 Task: Search one way flight ticket for 3 adults, 3 children in business from Appleton: Appleton International Airport to Jackson: Jackson Hole Airport on 5-2-2023. Choice of flights is Singapure airlines. Number of bags: 1 checked bag. Price is upto 42000. Outbound departure time preference is 4:30.
Action: Mouse moved to (286, 255)
Screenshot: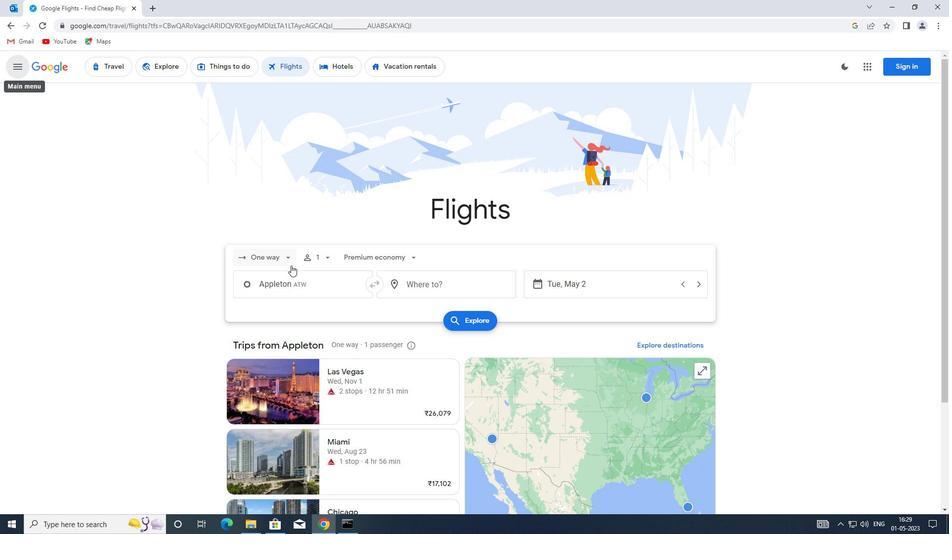 
Action: Mouse pressed left at (286, 255)
Screenshot: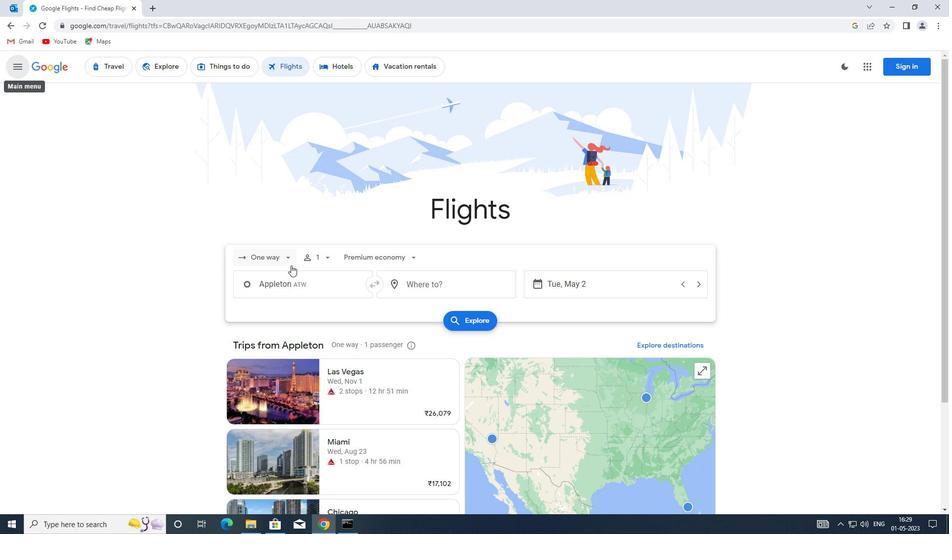
Action: Mouse moved to (285, 305)
Screenshot: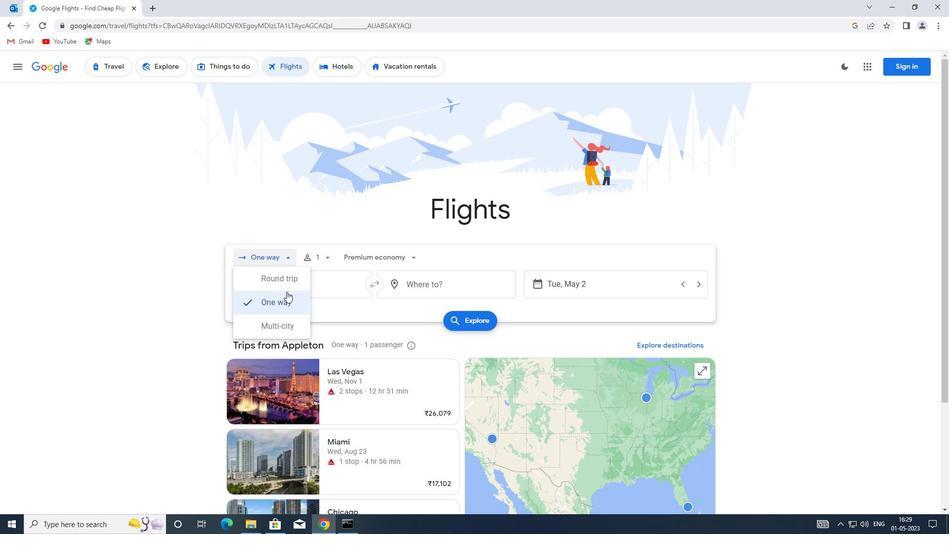 
Action: Mouse pressed left at (285, 305)
Screenshot: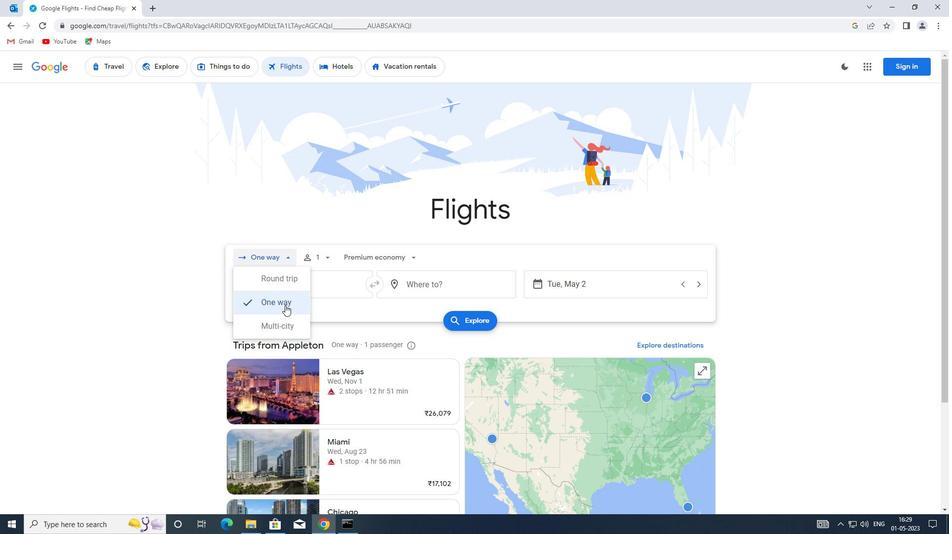 
Action: Mouse moved to (323, 257)
Screenshot: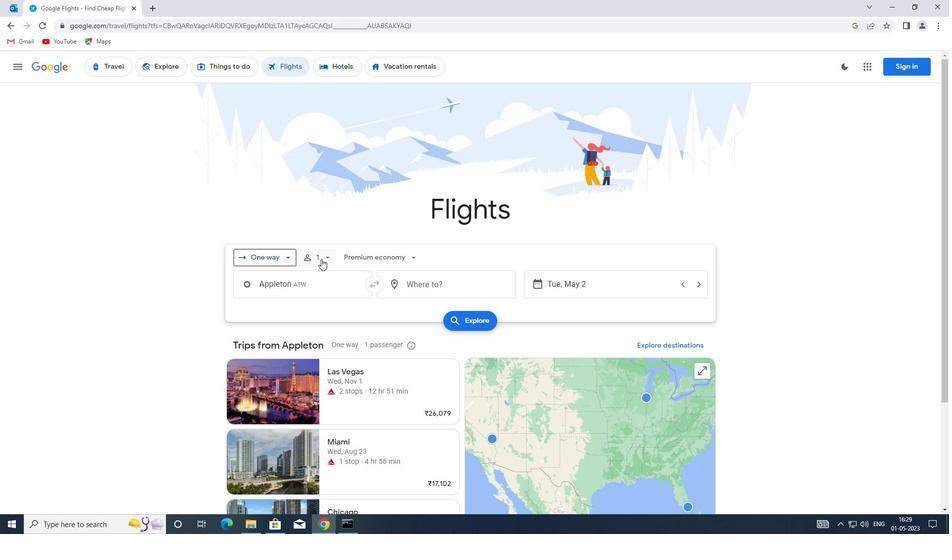 
Action: Mouse pressed left at (323, 257)
Screenshot: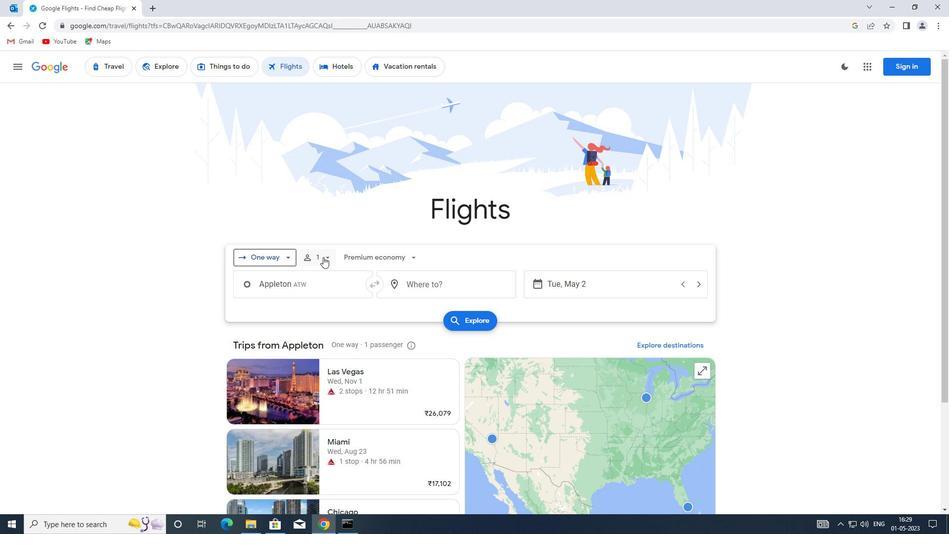 
Action: Mouse moved to (410, 283)
Screenshot: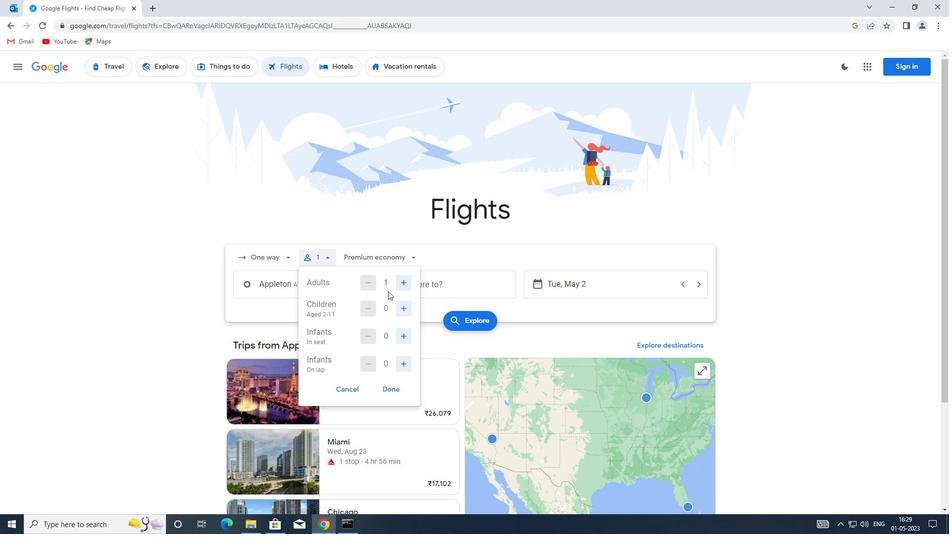 
Action: Mouse pressed left at (410, 283)
Screenshot: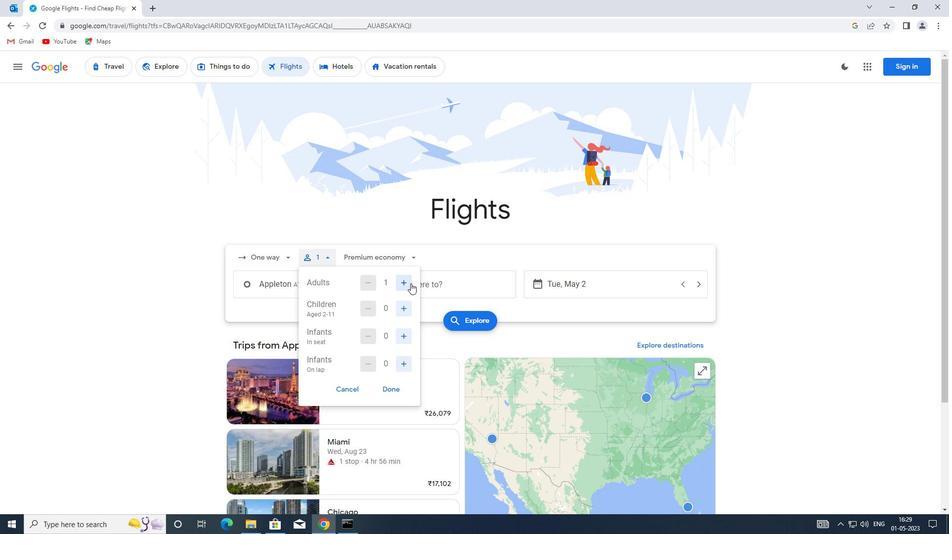 
Action: Mouse moved to (410, 283)
Screenshot: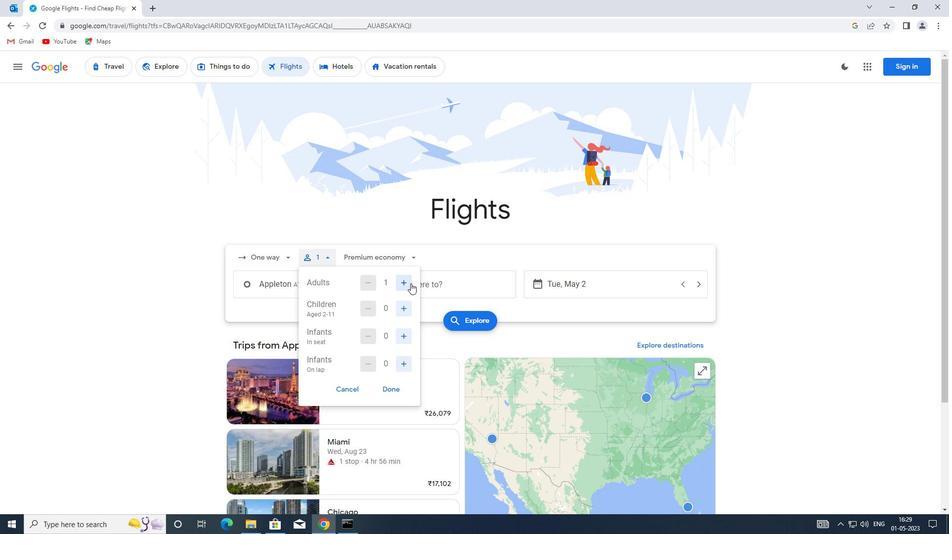 
Action: Mouse pressed left at (410, 283)
Screenshot: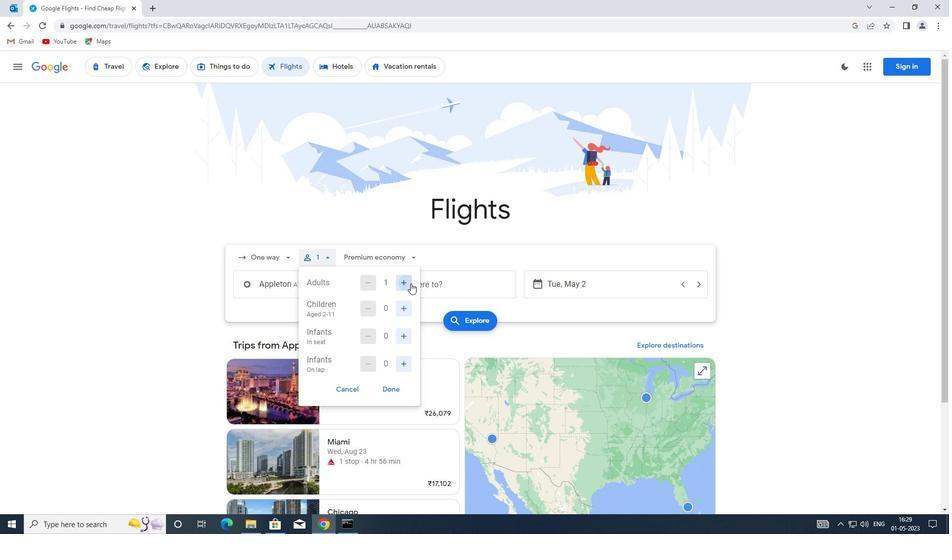 
Action: Mouse moved to (401, 310)
Screenshot: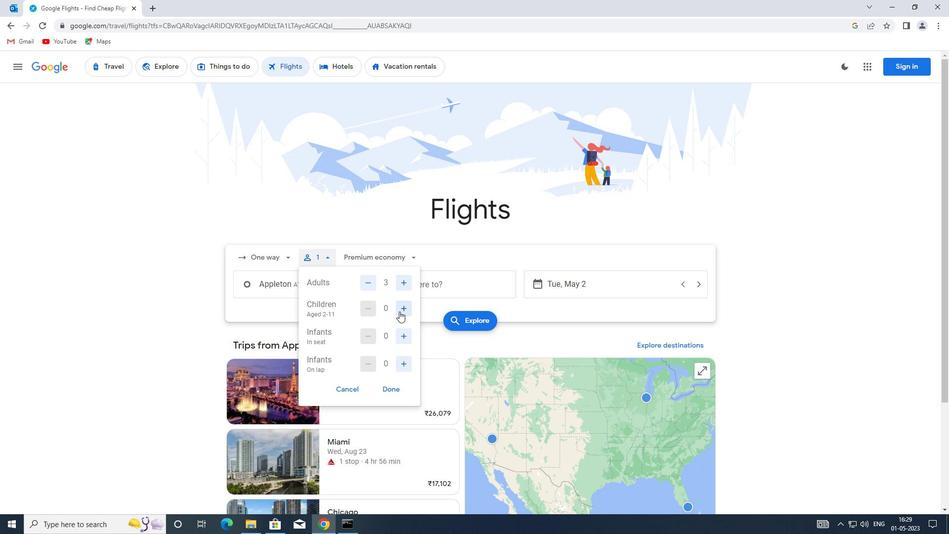 
Action: Mouse pressed left at (401, 310)
Screenshot: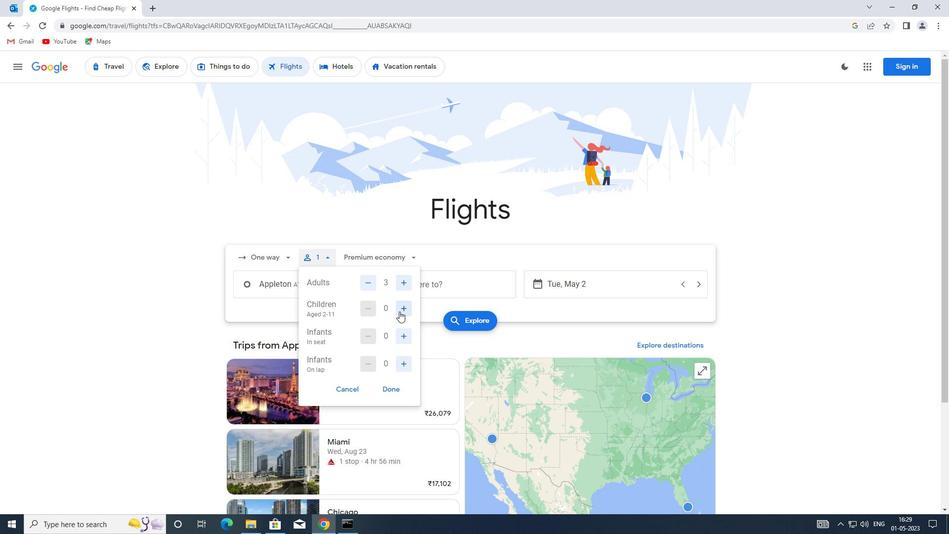 
Action: Mouse pressed left at (401, 310)
Screenshot: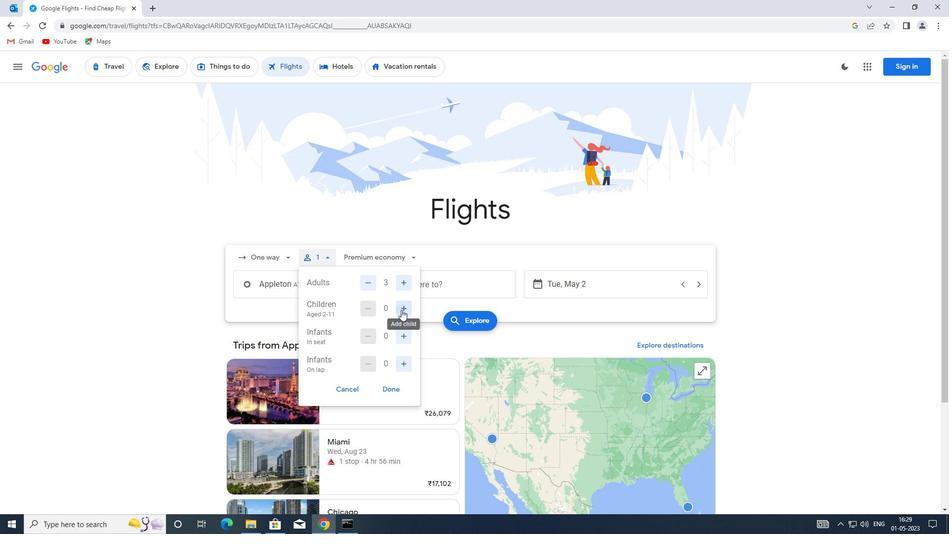 
Action: Mouse pressed left at (401, 310)
Screenshot: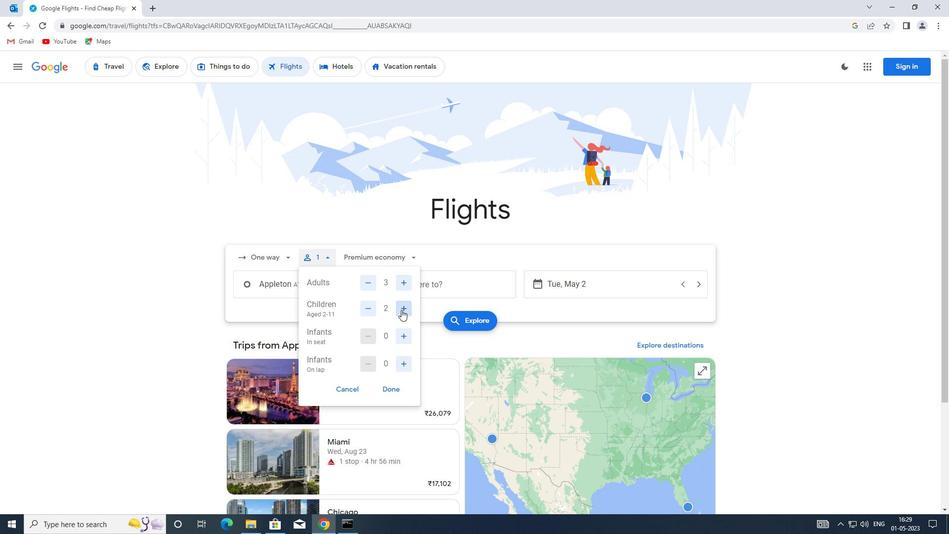 
Action: Mouse moved to (394, 386)
Screenshot: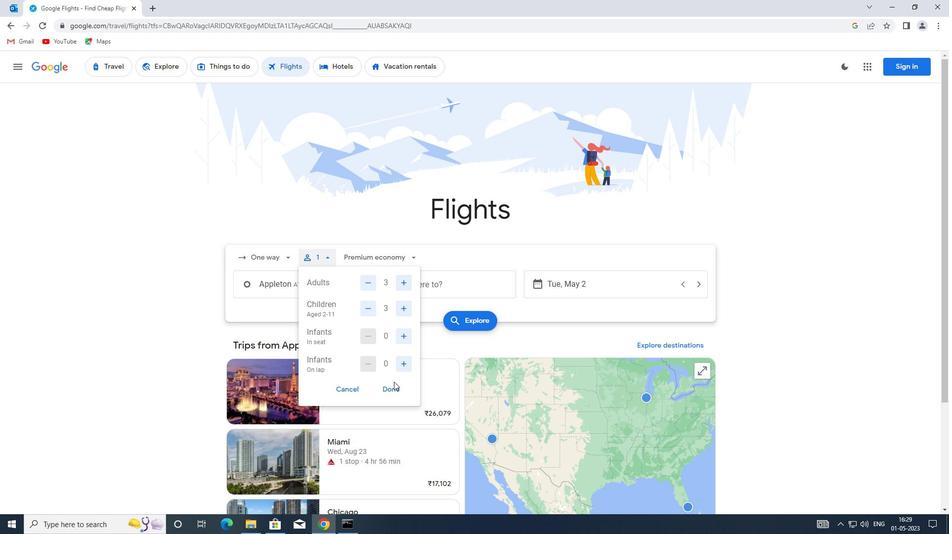 
Action: Mouse pressed left at (394, 386)
Screenshot: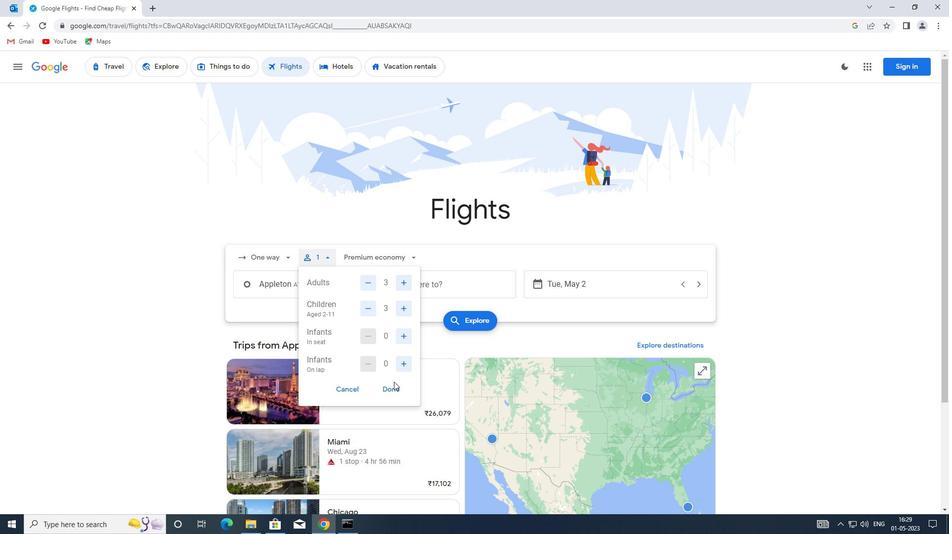 
Action: Mouse moved to (385, 258)
Screenshot: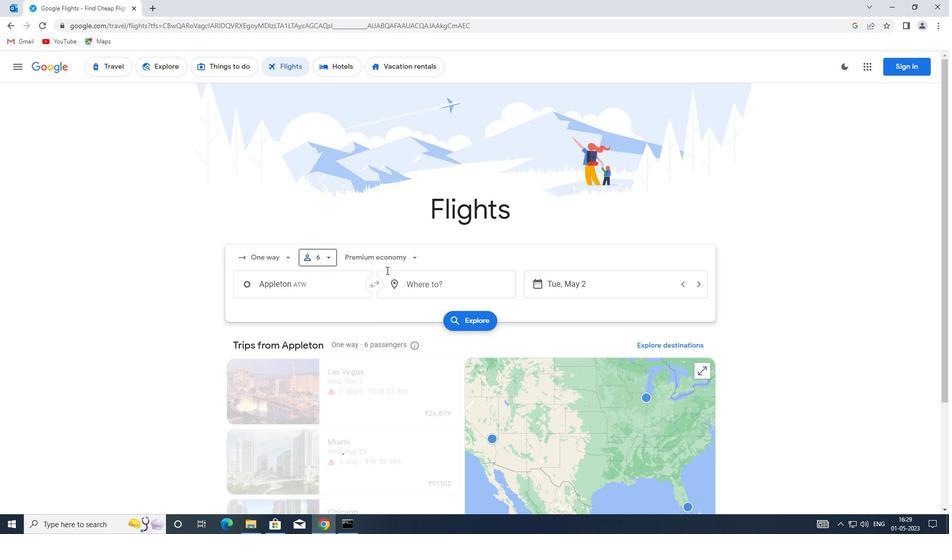 
Action: Mouse pressed left at (385, 258)
Screenshot: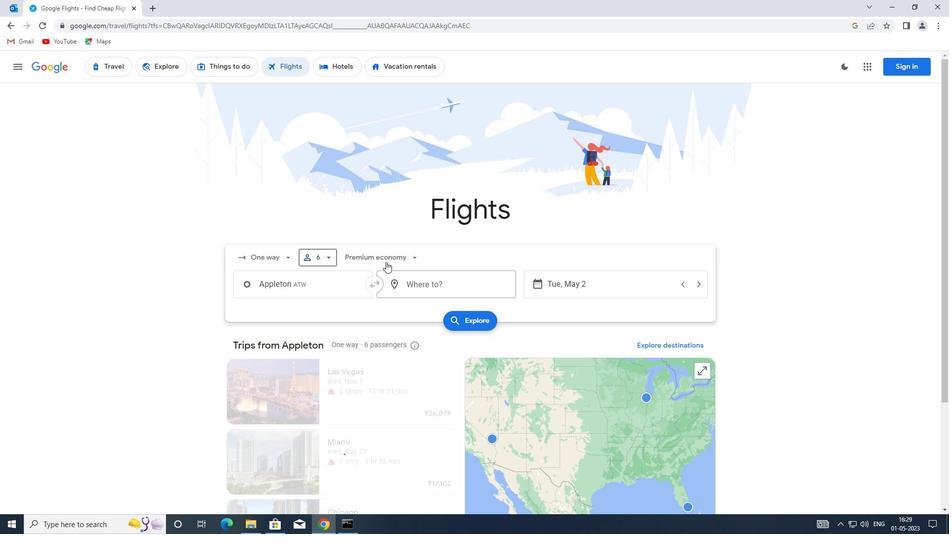 
Action: Mouse moved to (381, 324)
Screenshot: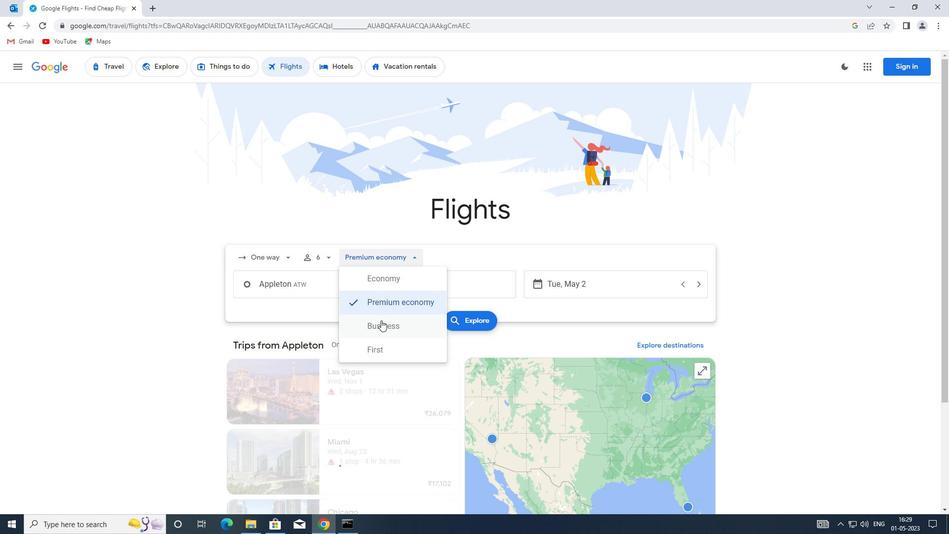 
Action: Mouse pressed left at (381, 324)
Screenshot: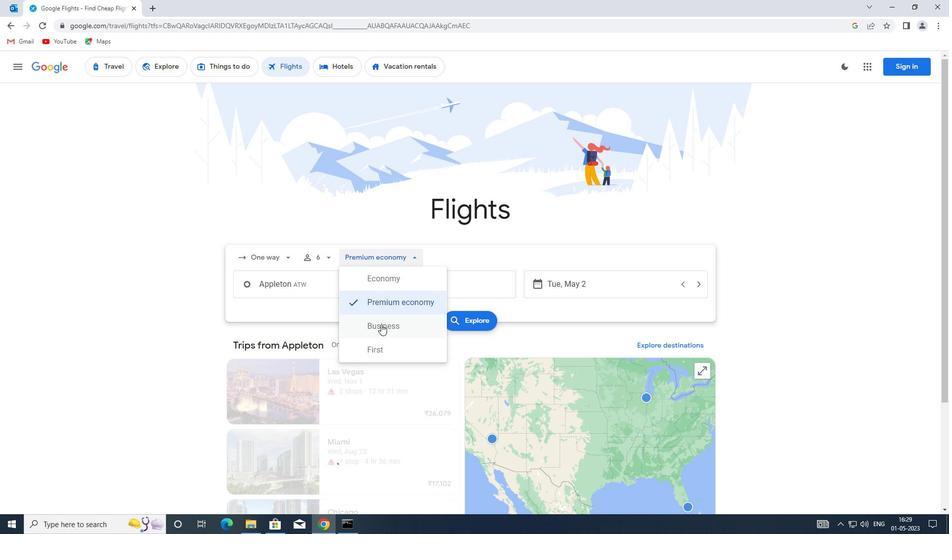 
Action: Mouse moved to (328, 286)
Screenshot: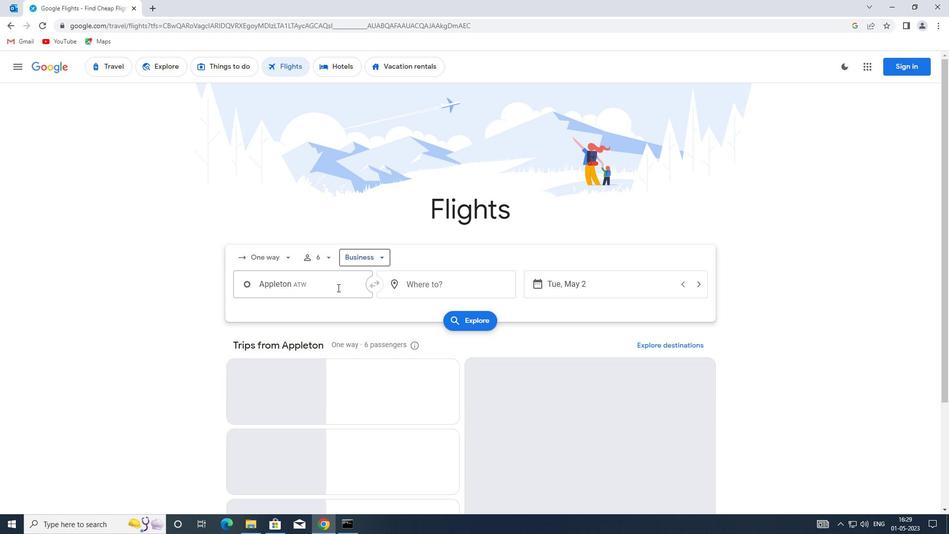 
Action: Mouse pressed left at (328, 286)
Screenshot: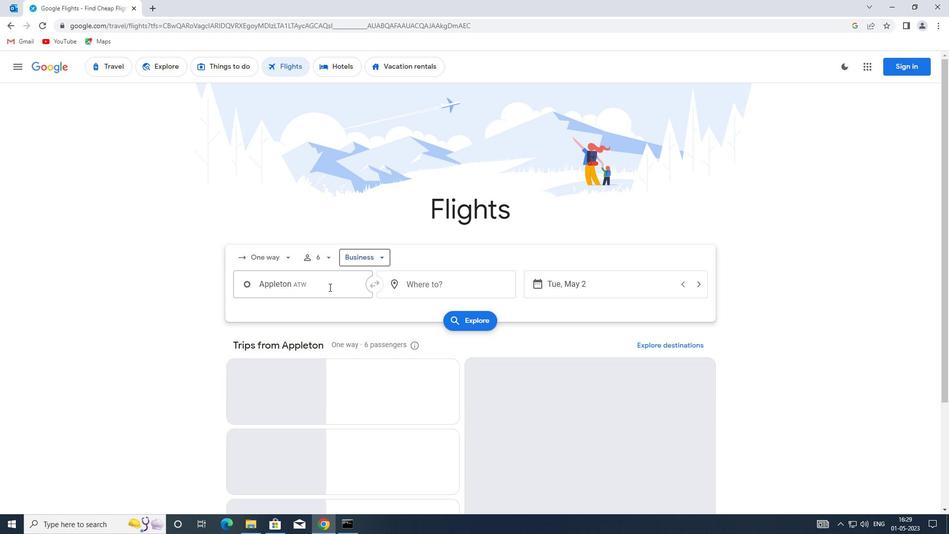 
Action: Mouse moved to (327, 287)
Screenshot: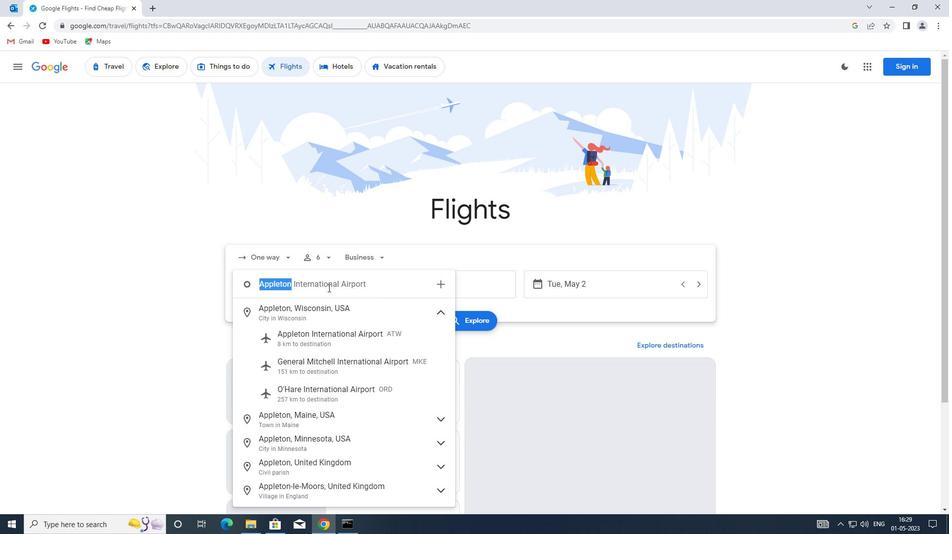 
Action: Key pressed <Key.enter>
Screenshot: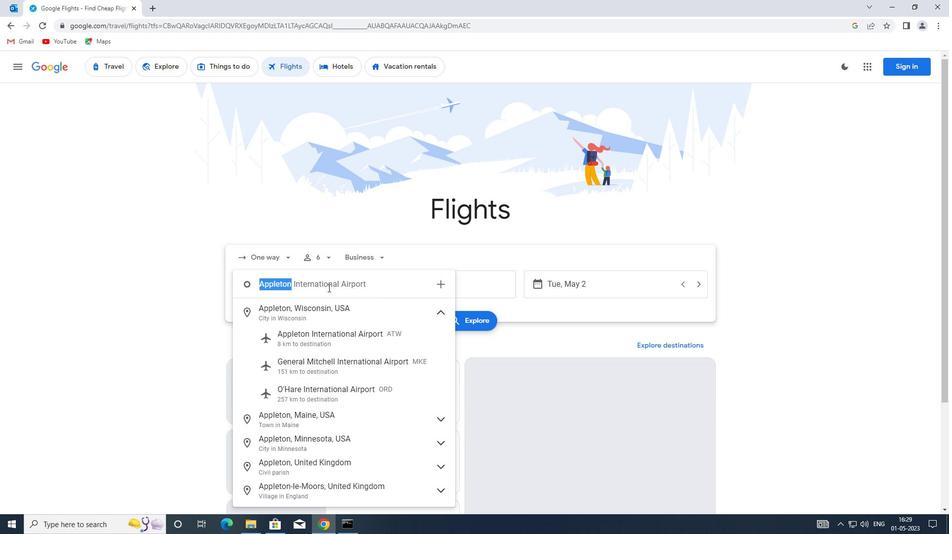 
Action: Mouse moved to (412, 284)
Screenshot: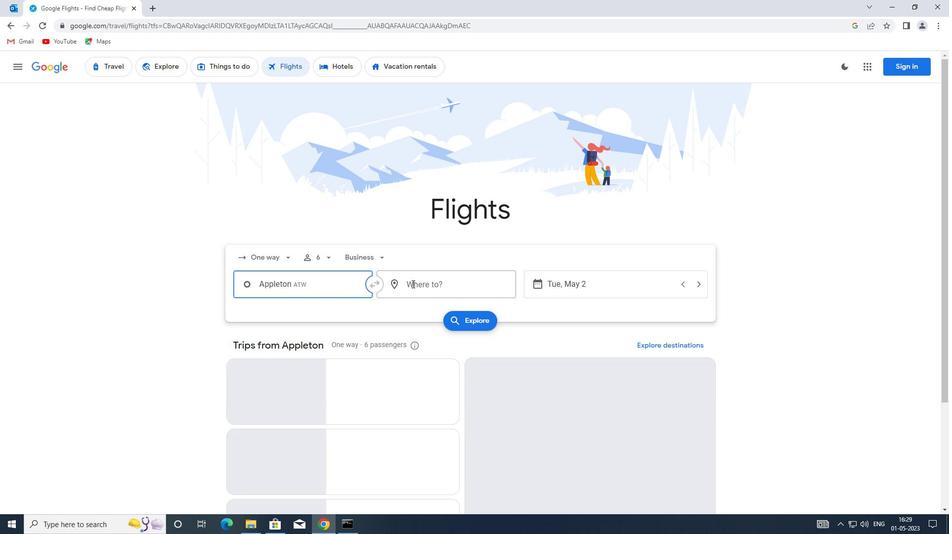 
Action: Mouse pressed left at (412, 284)
Screenshot: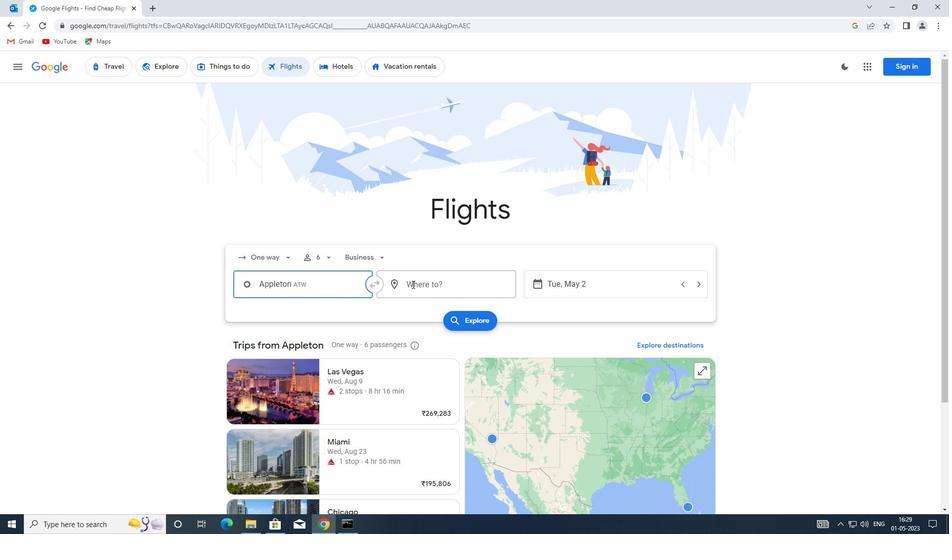 
Action: Key pressed jac<Key.enter>
Screenshot: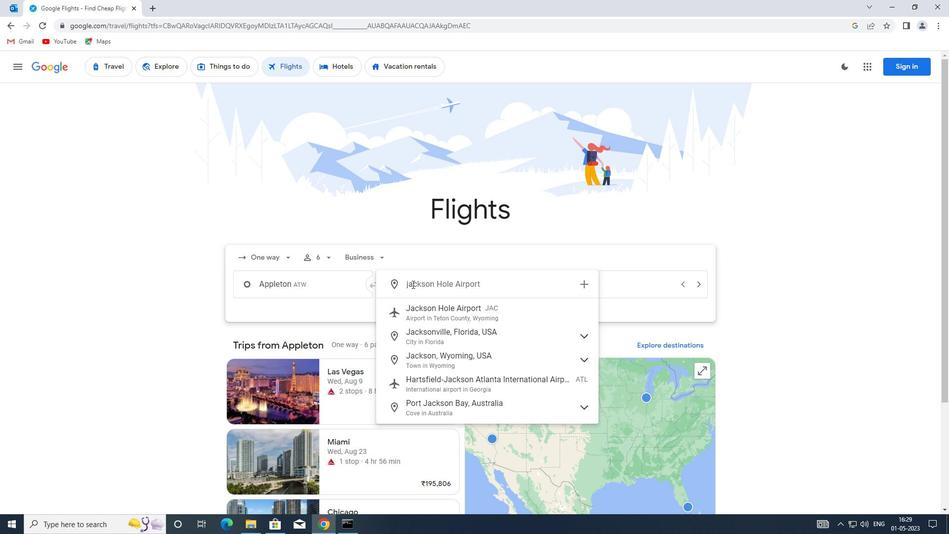 
Action: Mouse moved to (546, 283)
Screenshot: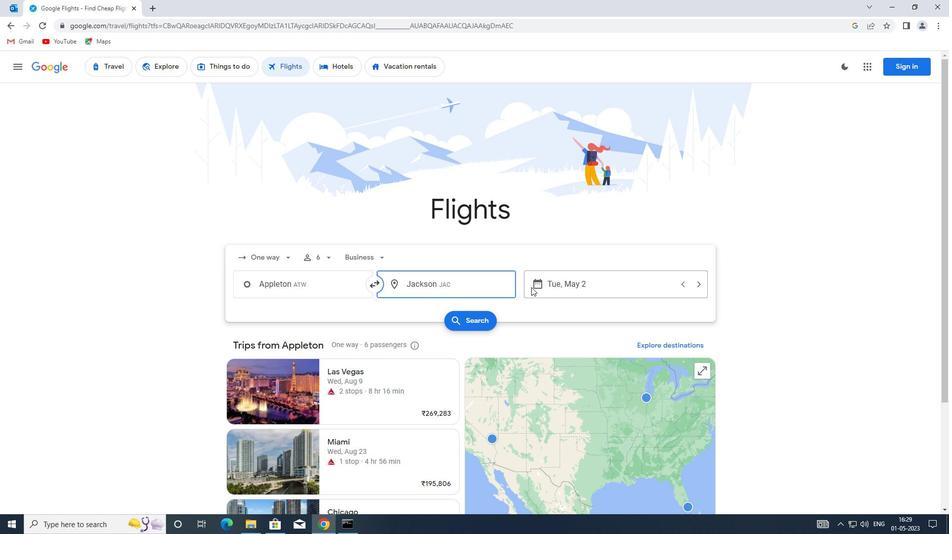 
Action: Mouse pressed left at (546, 283)
Screenshot: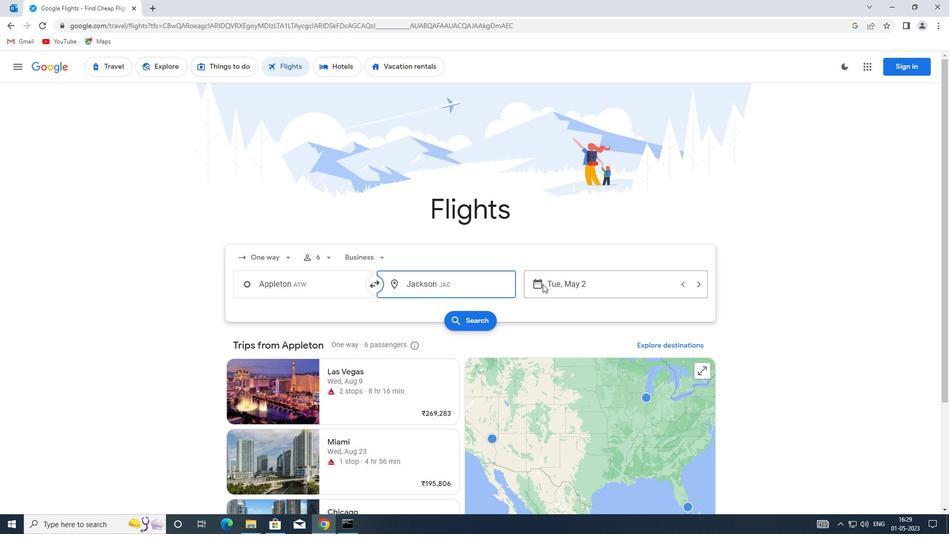 
Action: Mouse moved to (408, 338)
Screenshot: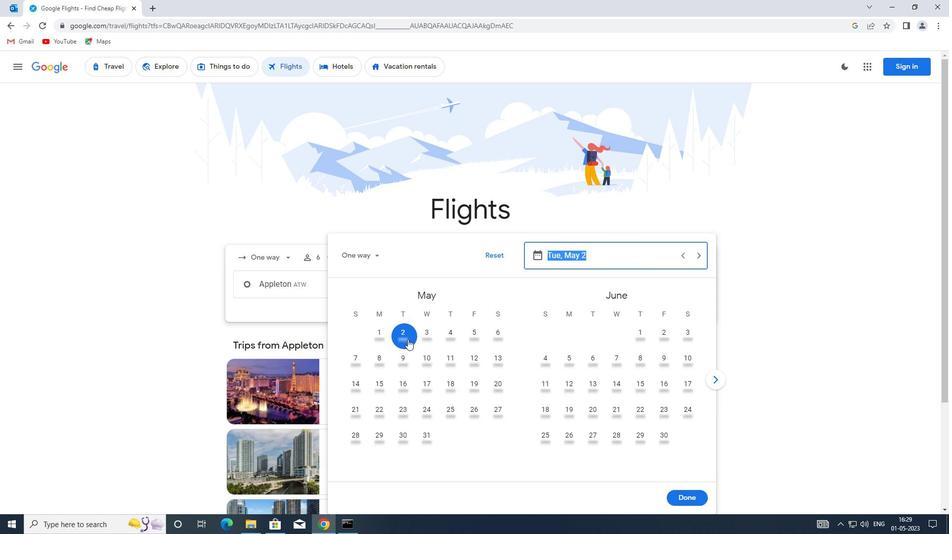 
Action: Mouse pressed left at (408, 338)
Screenshot: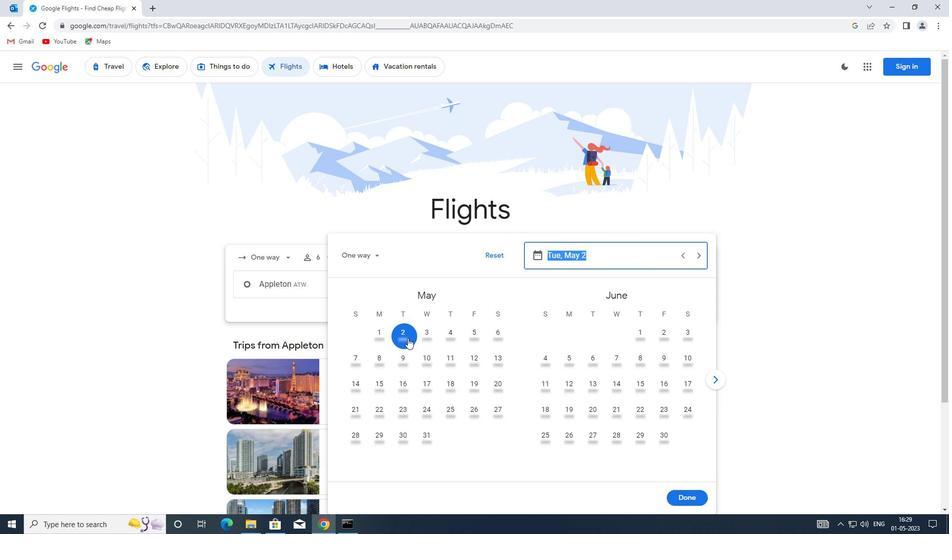 
Action: Mouse moved to (676, 492)
Screenshot: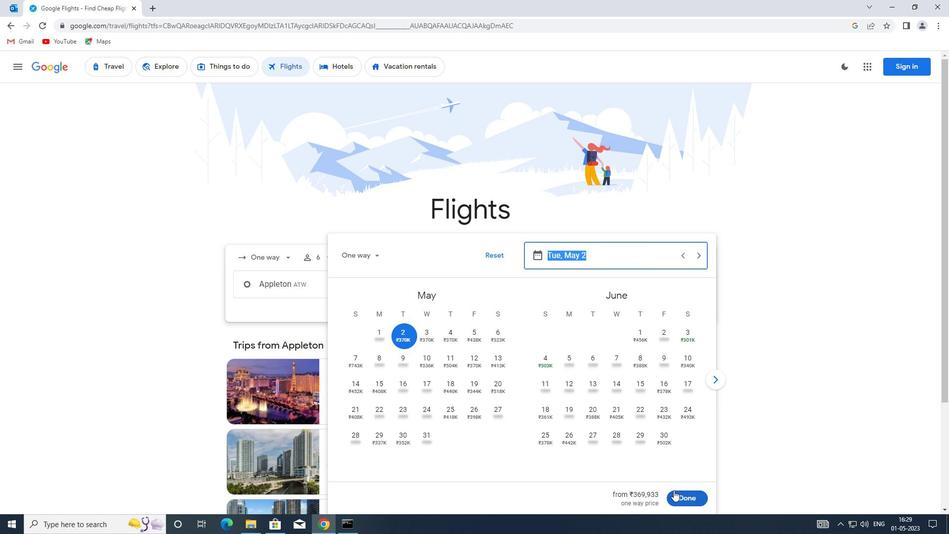 
Action: Mouse pressed left at (676, 492)
Screenshot: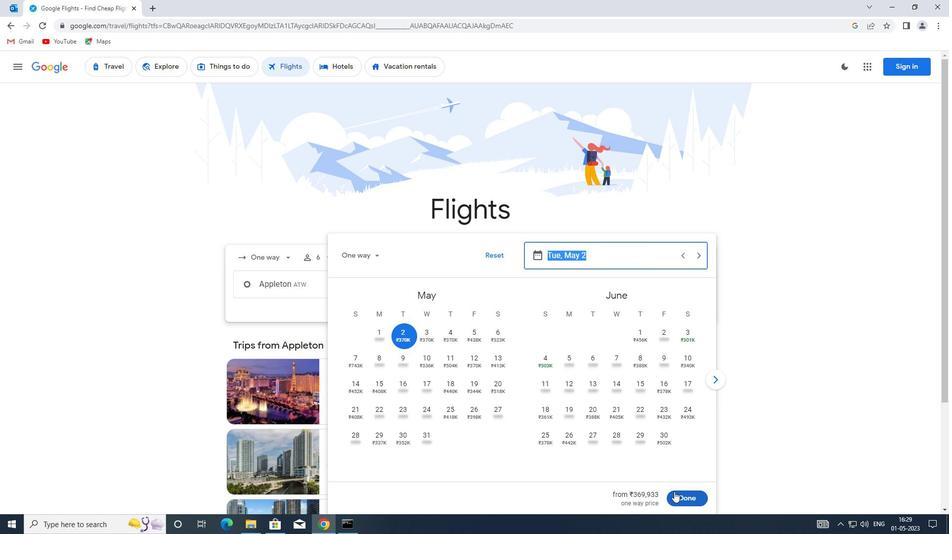
Action: Mouse moved to (465, 324)
Screenshot: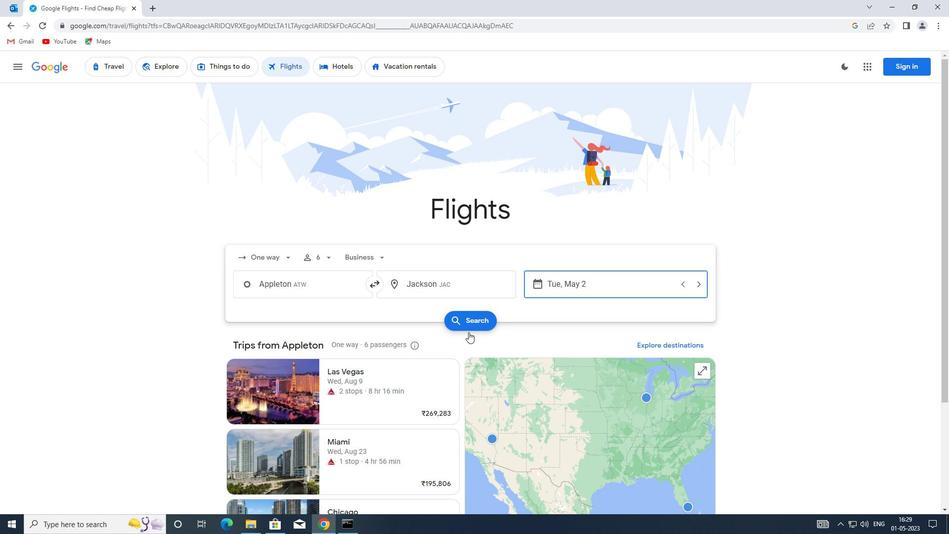 
Action: Mouse pressed left at (465, 324)
Screenshot: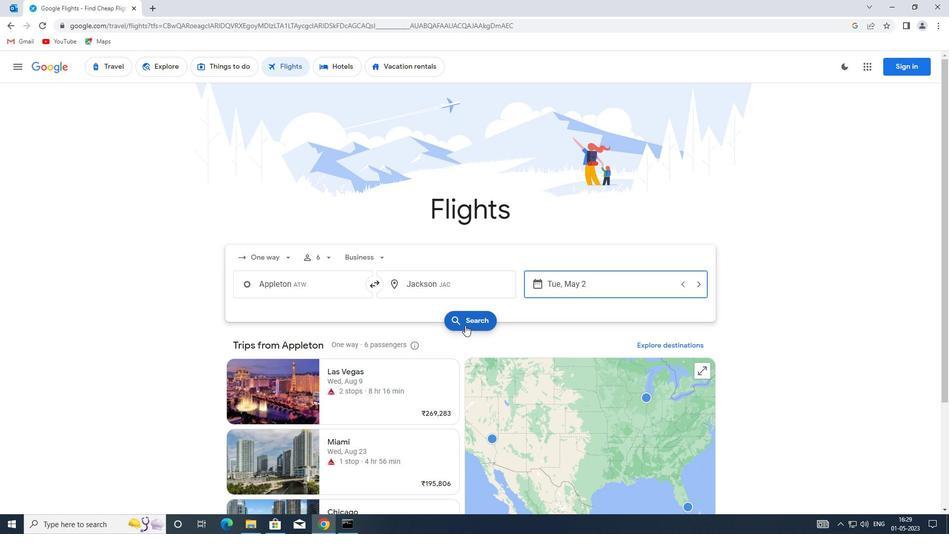 
Action: Mouse moved to (253, 158)
Screenshot: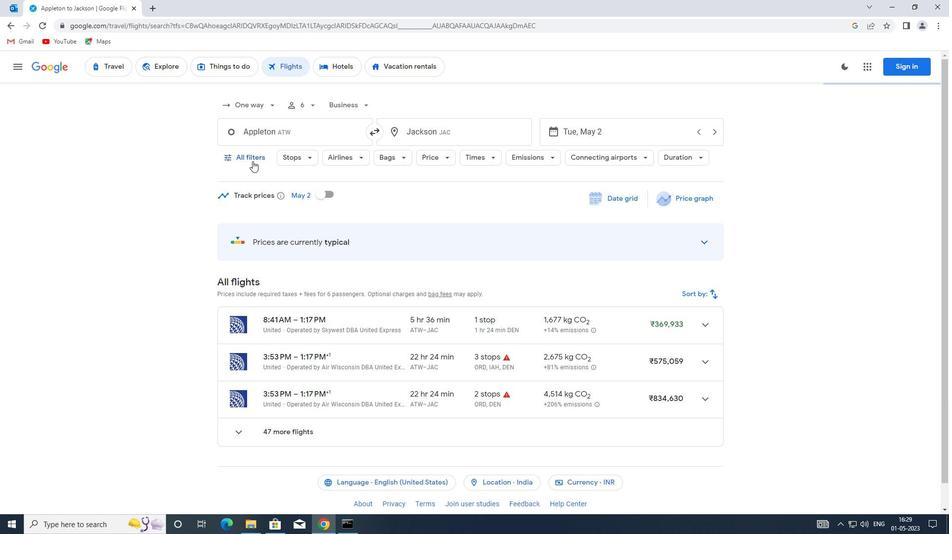 
Action: Mouse pressed left at (253, 158)
Screenshot: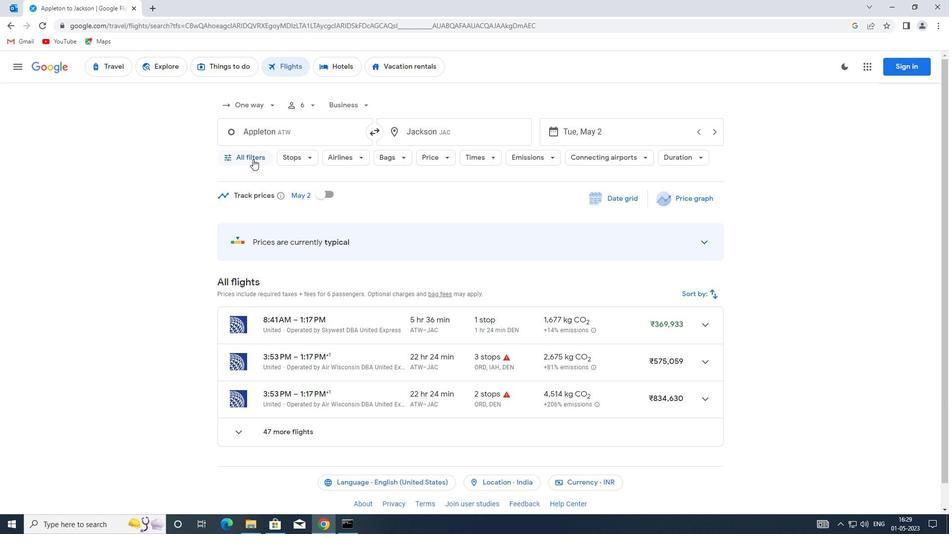 
Action: Mouse moved to (332, 295)
Screenshot: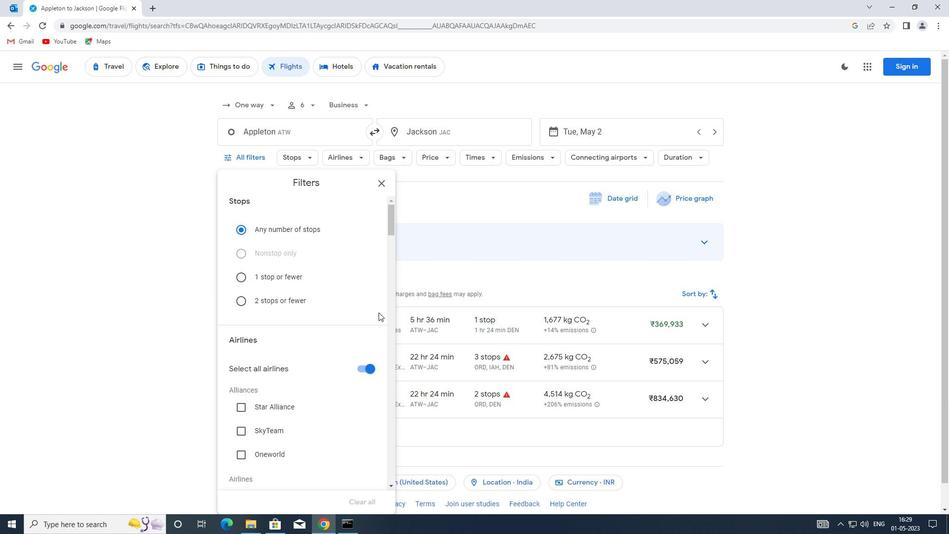 
Action: Mouse scrolled (332, 295) with delta (0, 0)
Screenshot: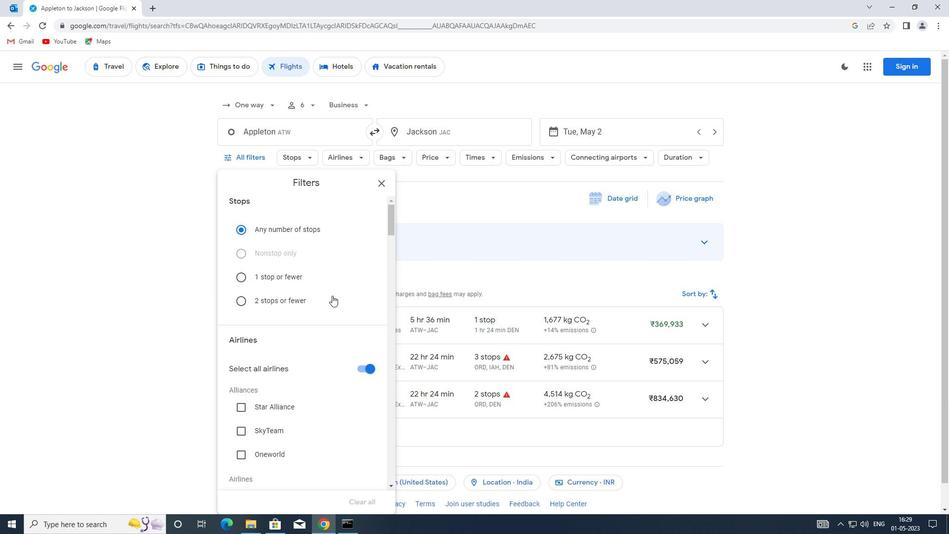 
Action: Mouse moved to (361, 318)
Screenshot: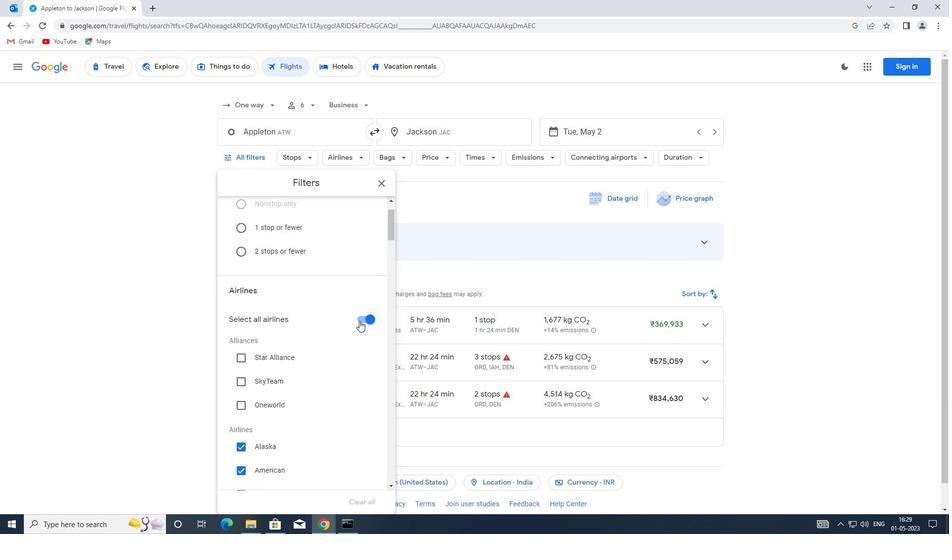 
Action: Mouse pressed left at (361, 318)
Screenshot: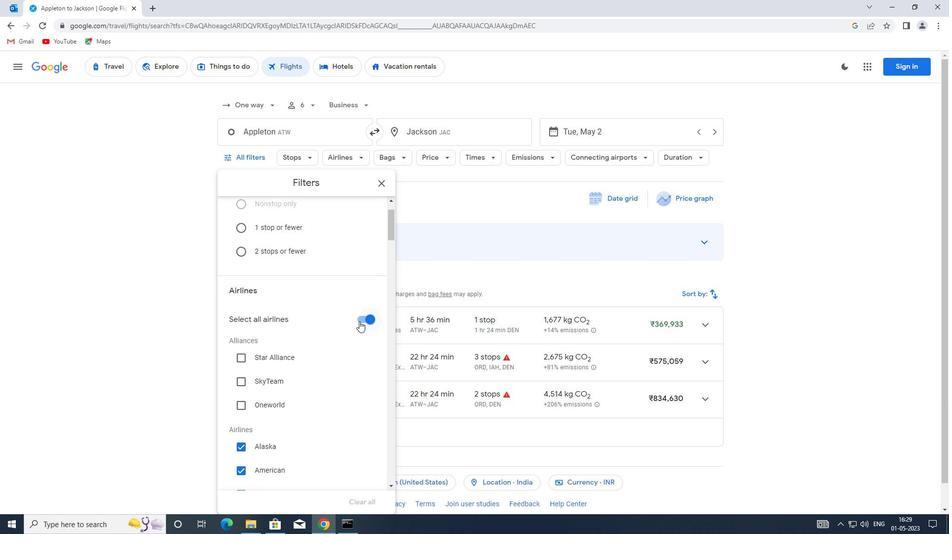 
Action: Mouse moved to (309, 312)
Screenshot: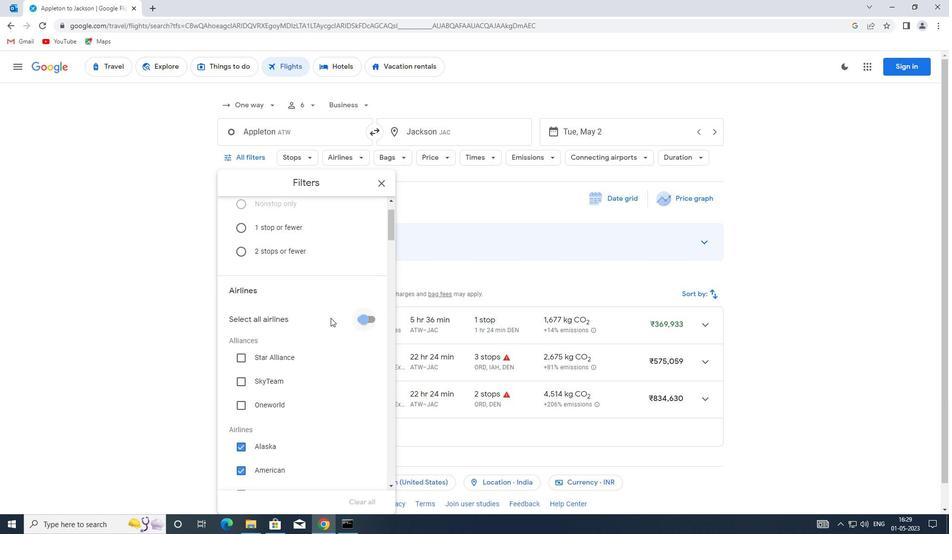 
Action: Mouse scrolled (309, 311) with delta (0, 0)
Screenshot: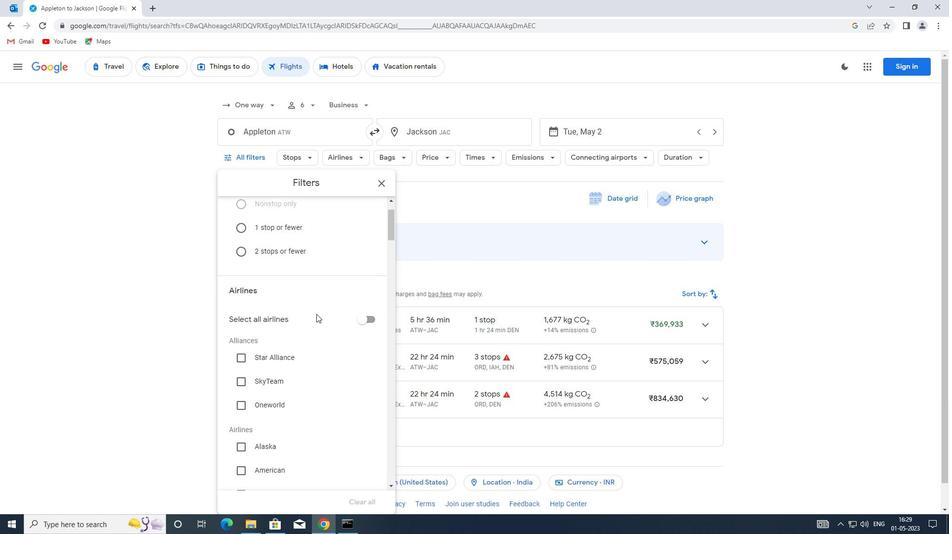 
Action: Mouse moved to (305, 314)
Screenshot: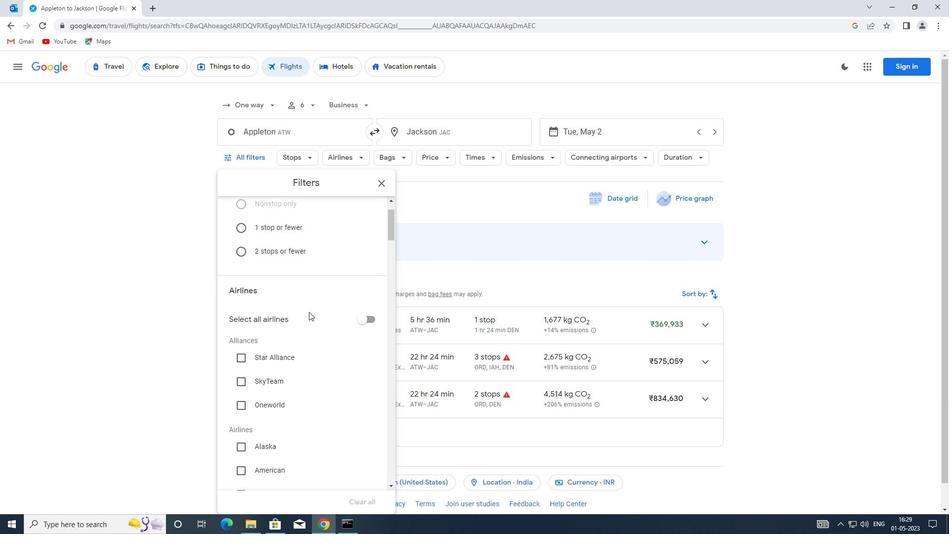 
Action: Mouse scrolled (305, 313) with delta (0, 0)
Screenshot: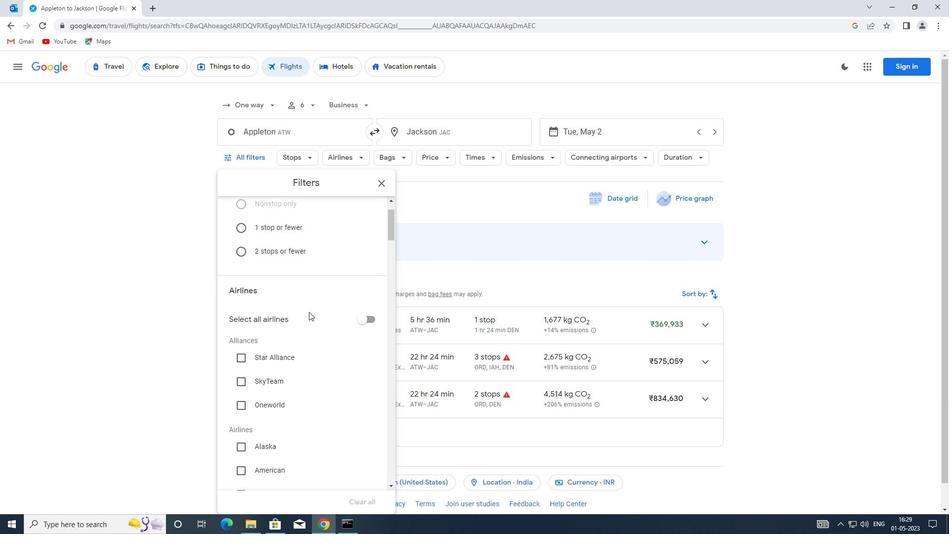 
Action: Mouse moved to (302, 316)
Screenshot: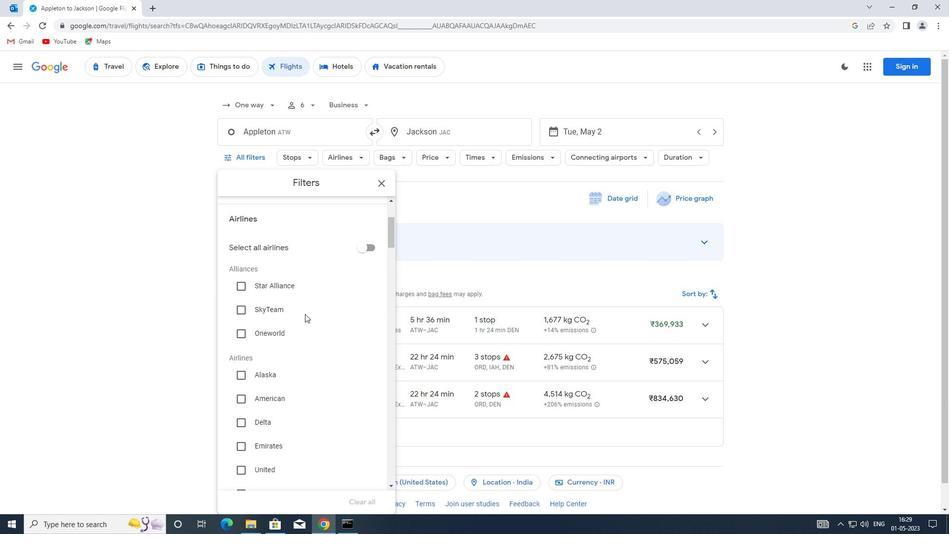 
Action: Mouse scrolled (302, 315) with delta (0, 0)
Screenshot: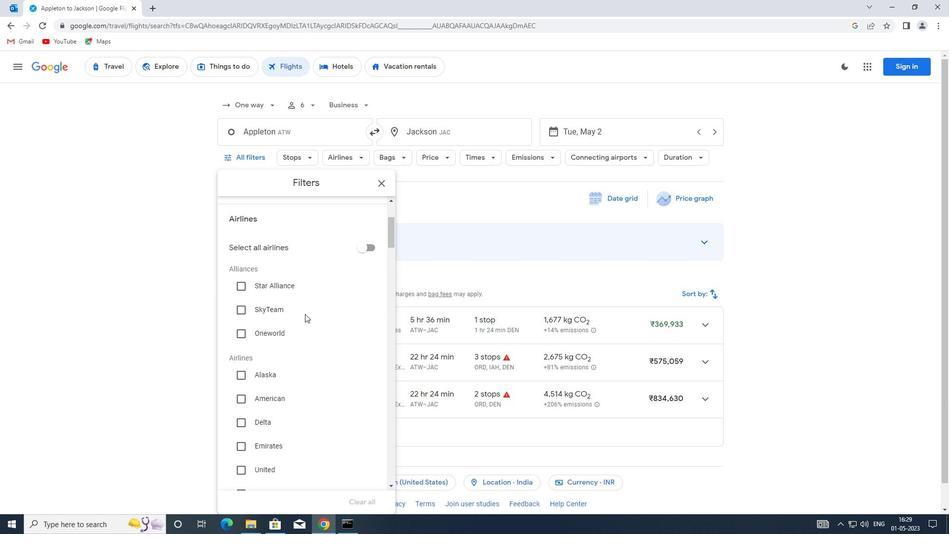 
Action: Mouse moved to (300, 320)
Screenshot: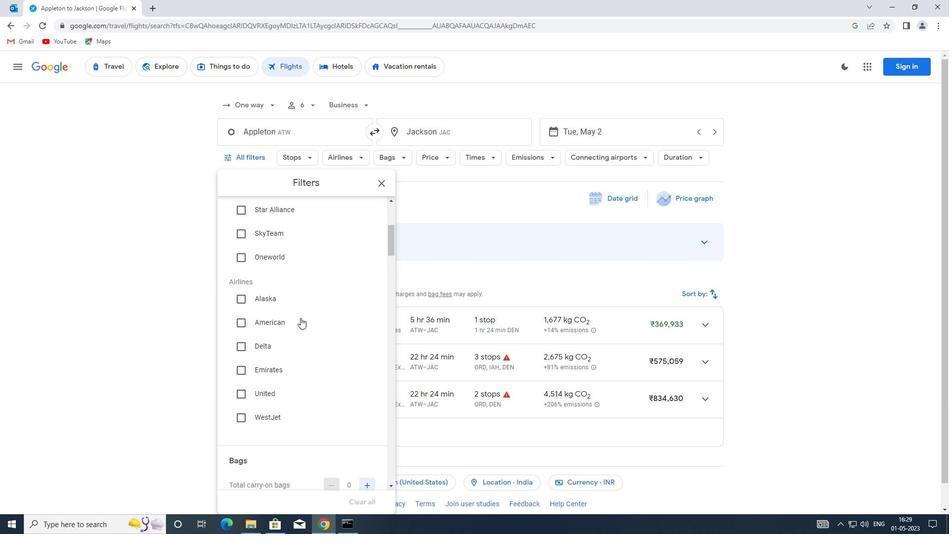 
Action: Mouse scrolled (300, 320) with delta (0, 0)
Screenshot: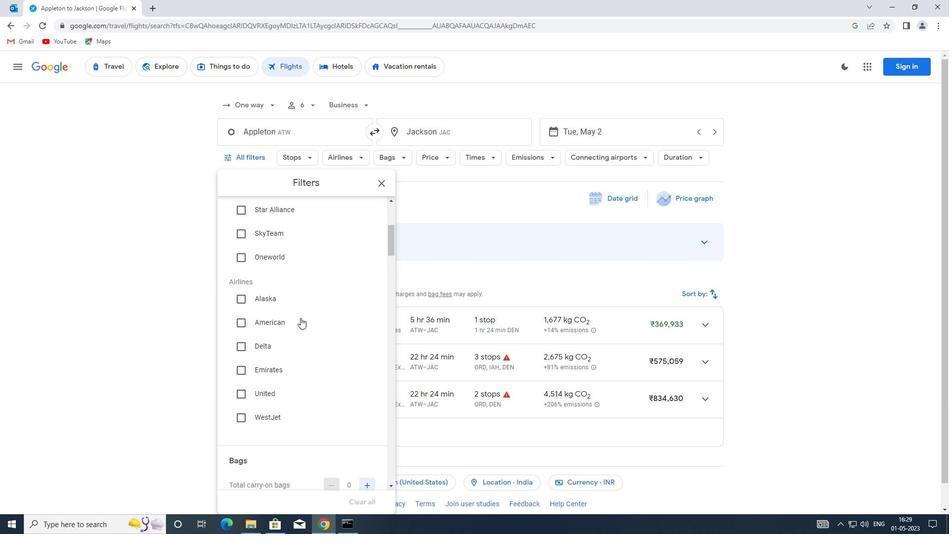 
Action: Mouse moved to (313, 320)
Screenshot: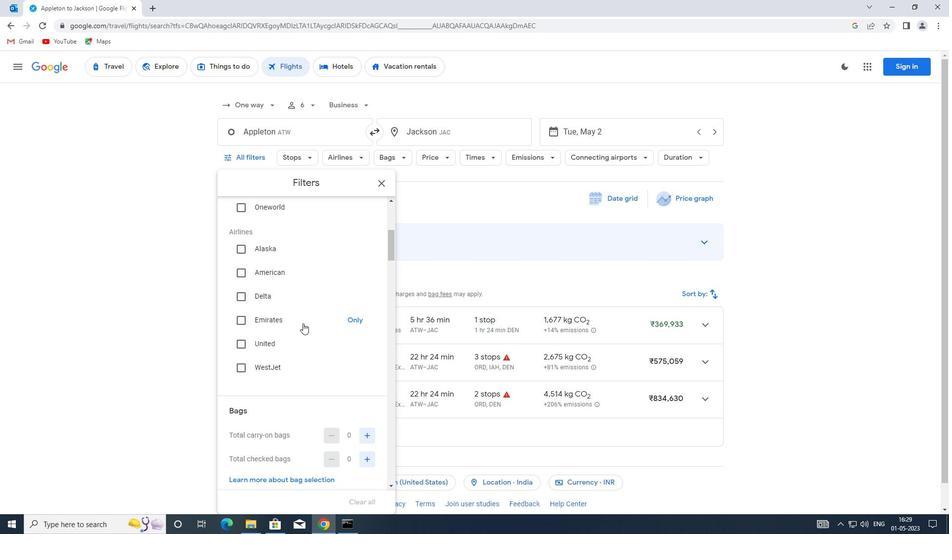 
Action: Mouse scrolled (313, 320) with delta (0, 0)
Screenshot: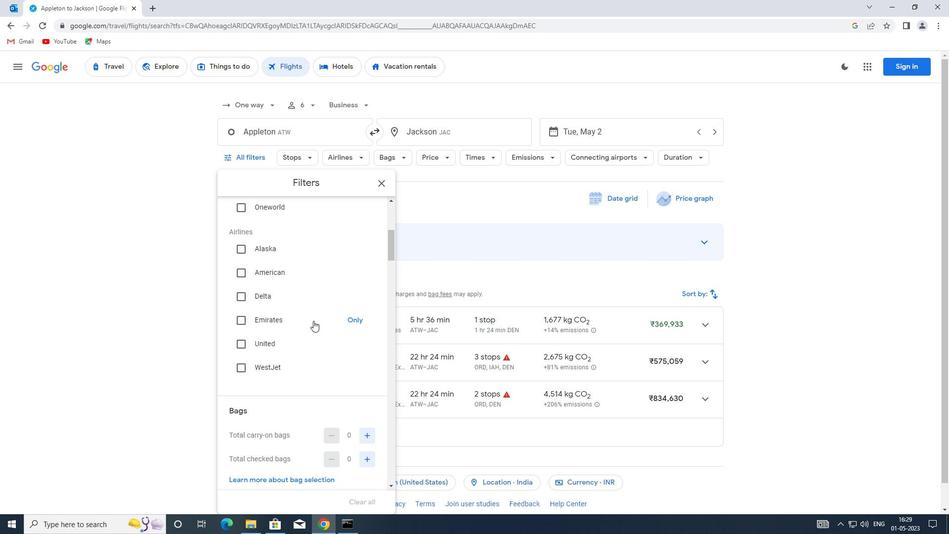 
Action: Mouse scrolled (313, 320) with delta (0, 0)
Screenshot: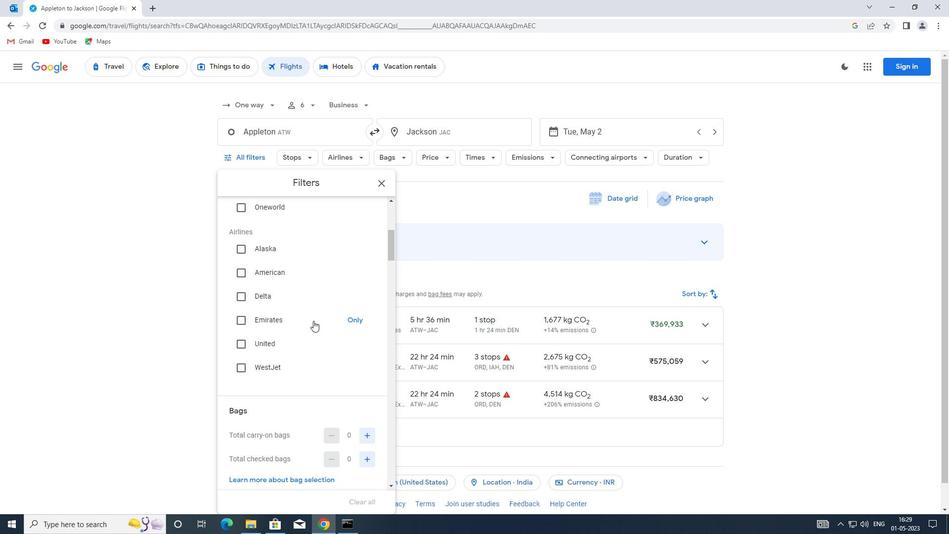 
Action: Mouse scrolled (313, 321) with delta (0, 0)
Screenshot: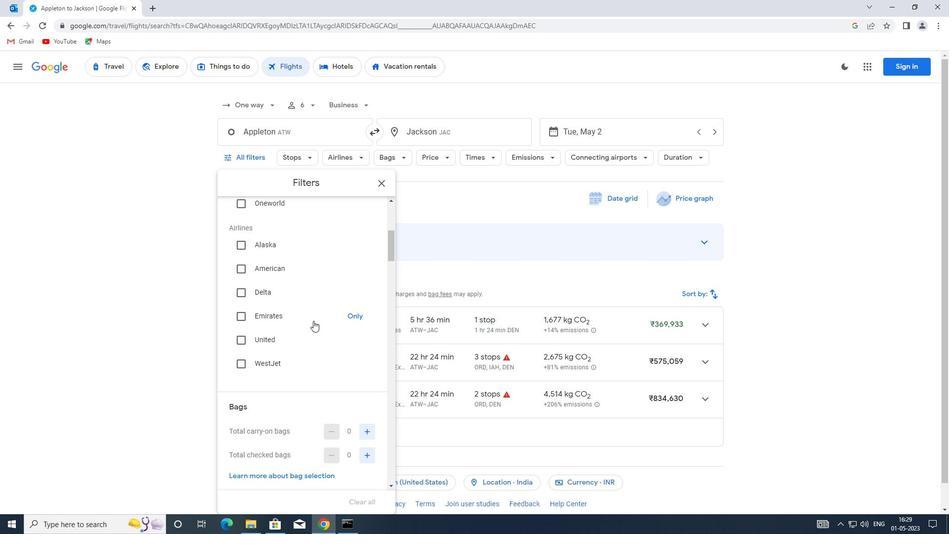 
Action: Mouse moved to (370, 408)
Screenshot: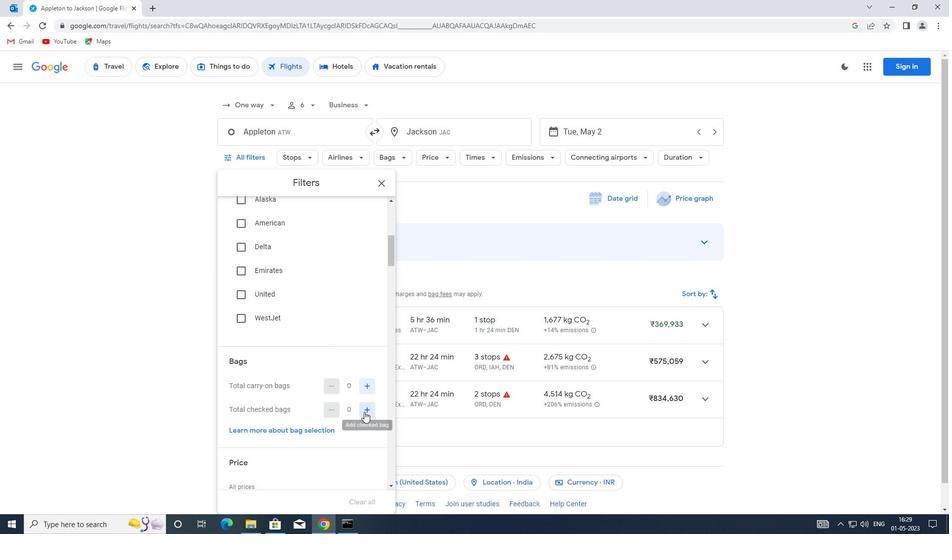 
Action: Mouse pressed left at (370, 408)
Screenshot: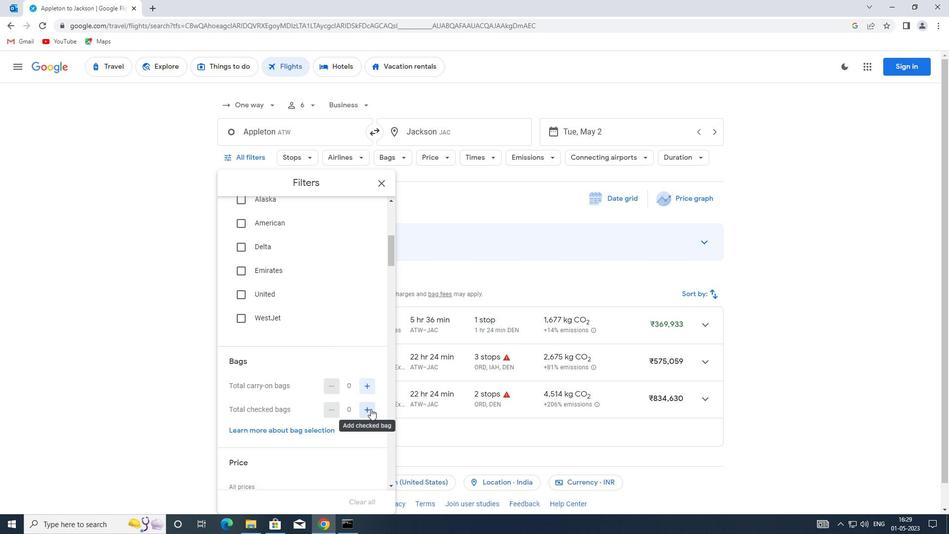 
Action: Mouse moved to (317, 368)
Screenshot: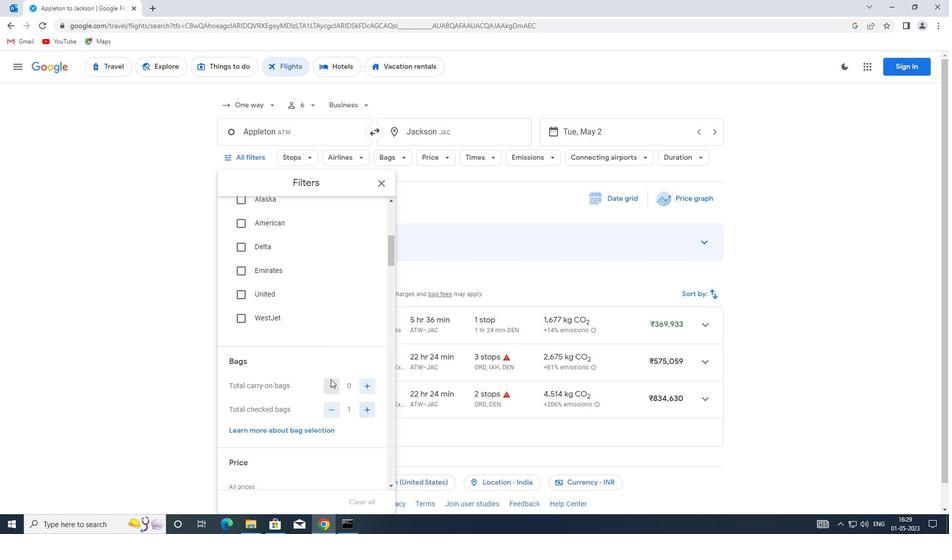 
Action: Mouse scrolled (317, 367) with delta (0, 0)
Screenshot: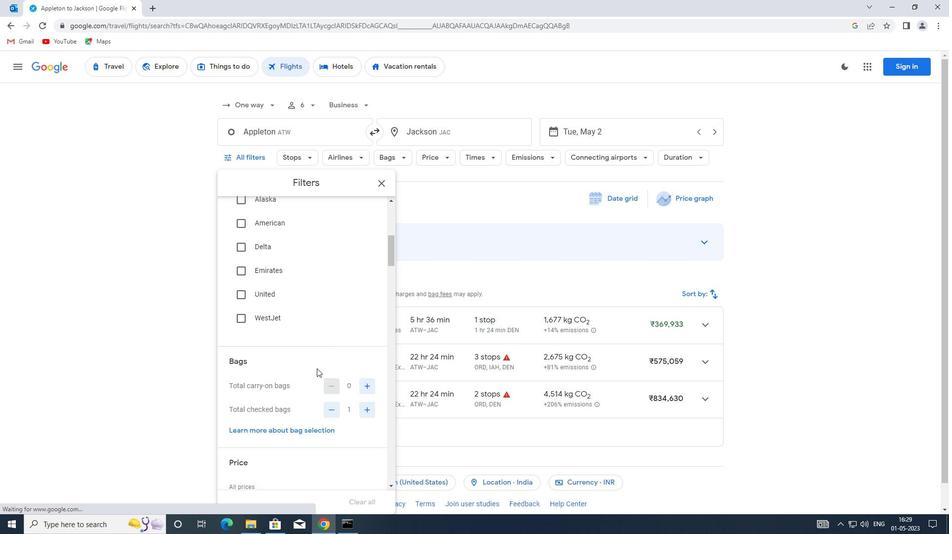 
Action: Mouse moved to (316, 366)
Screenshot: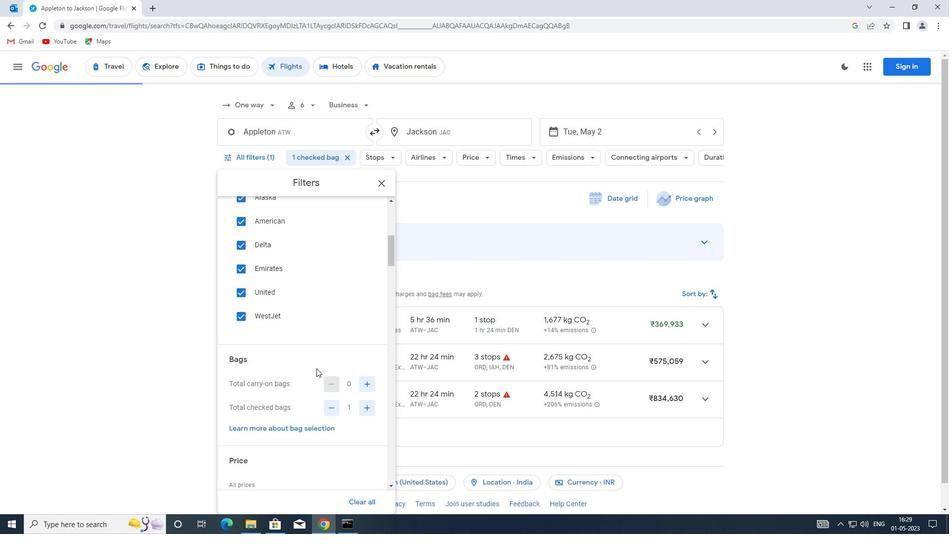 
Action: Mouse scrolled (316, 366) with delta (0, 0)
Screenshot: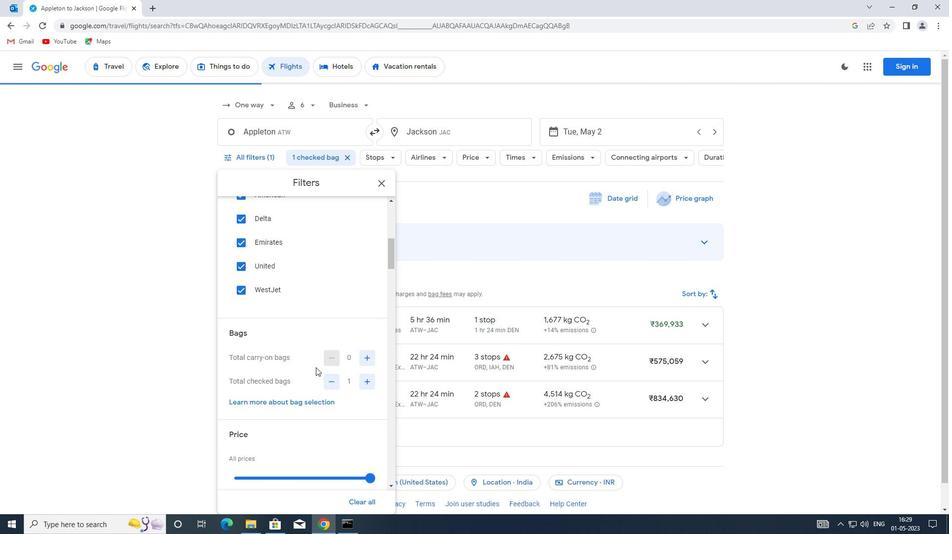 
Action: Mouse scrolled (316, 366) with delta (0, 0)
Screenshot: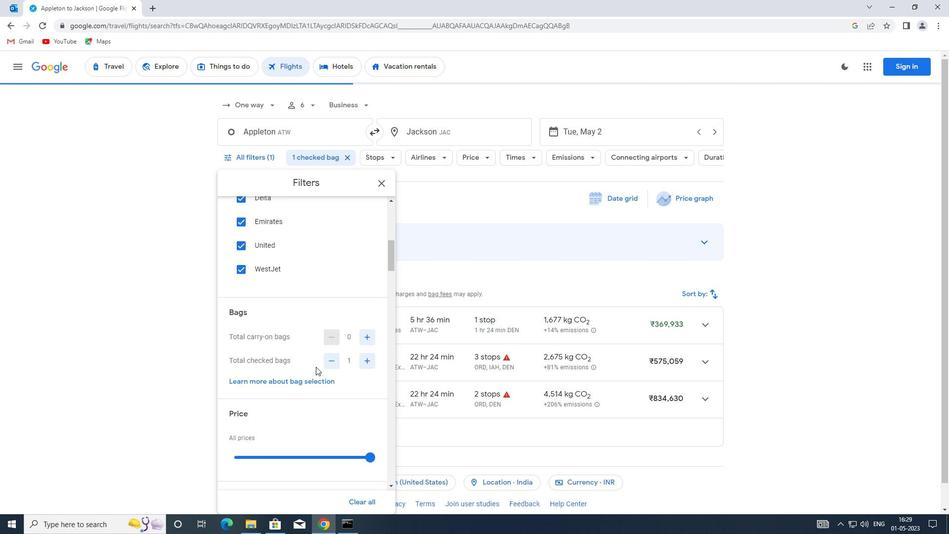 
Action: Mouse moved to (287, 356)
Screenshot: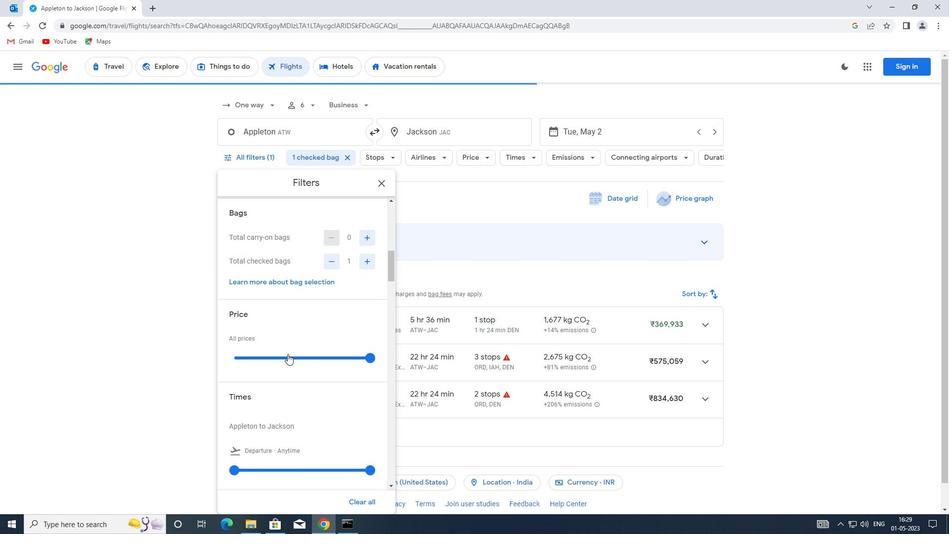 
Action: Mouse pressed left at (287, 356)
Screenshot: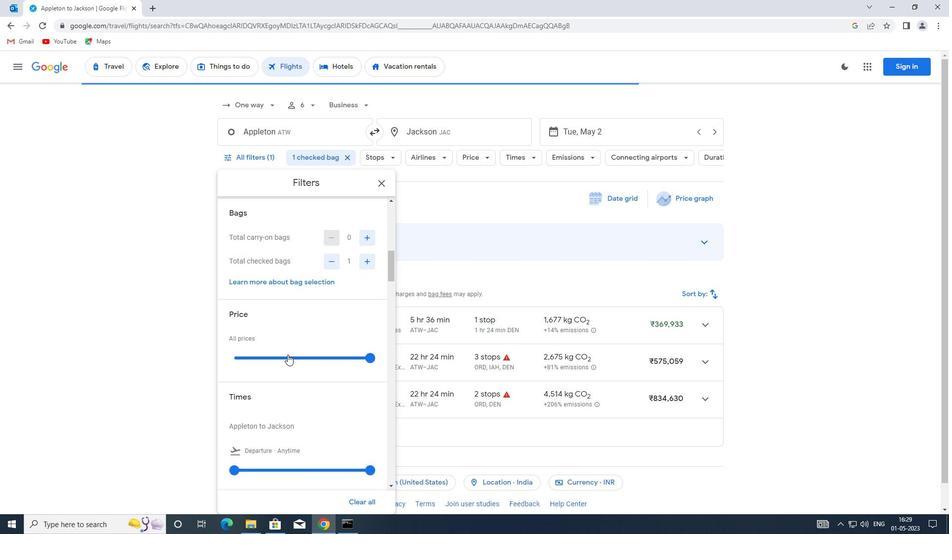 
Action: Mouse moved to (287, 356)
Screenshot: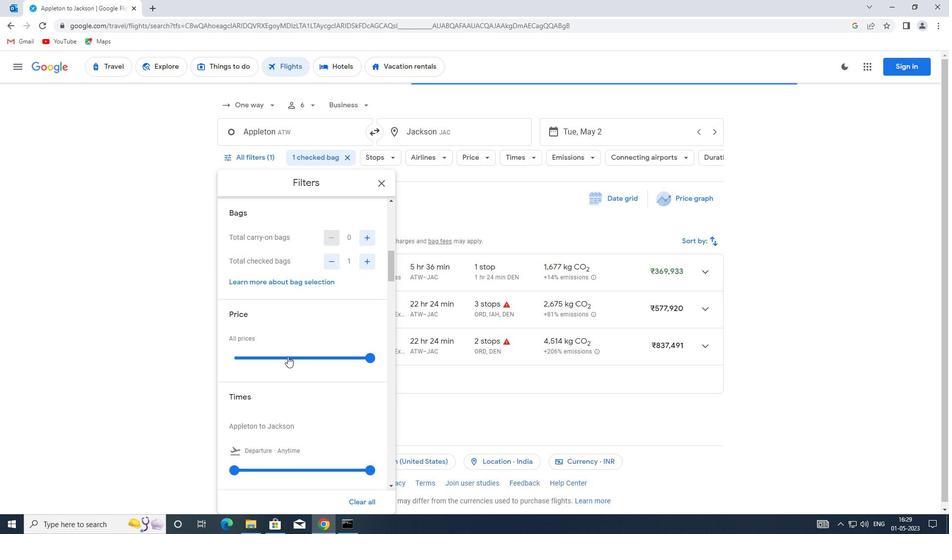 
Action: Mouse pressed left at (287, 356)
Screenshot: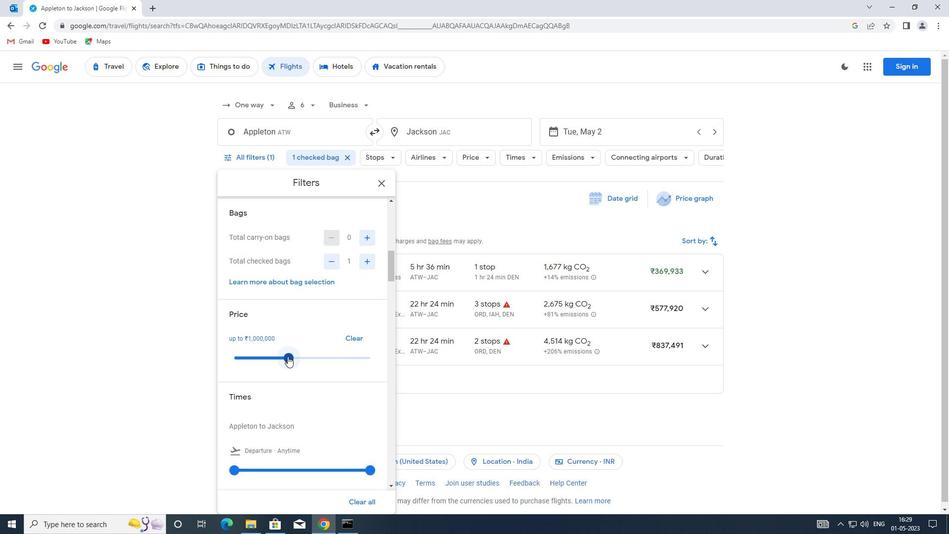 
Action: Mouse moved to (279, 348)
Screenshot: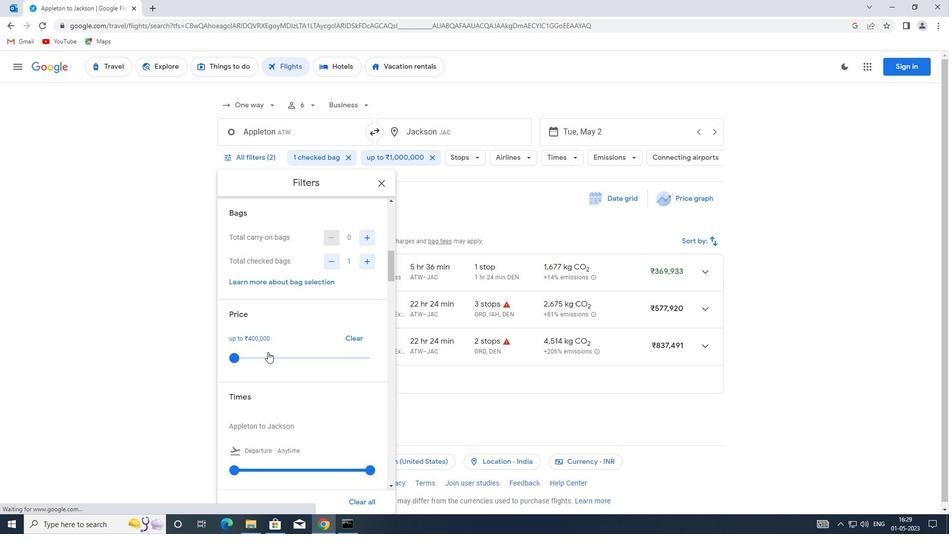 
Action: Mouse scrolled (279, 348) with delta (0, 0)
Screenshot: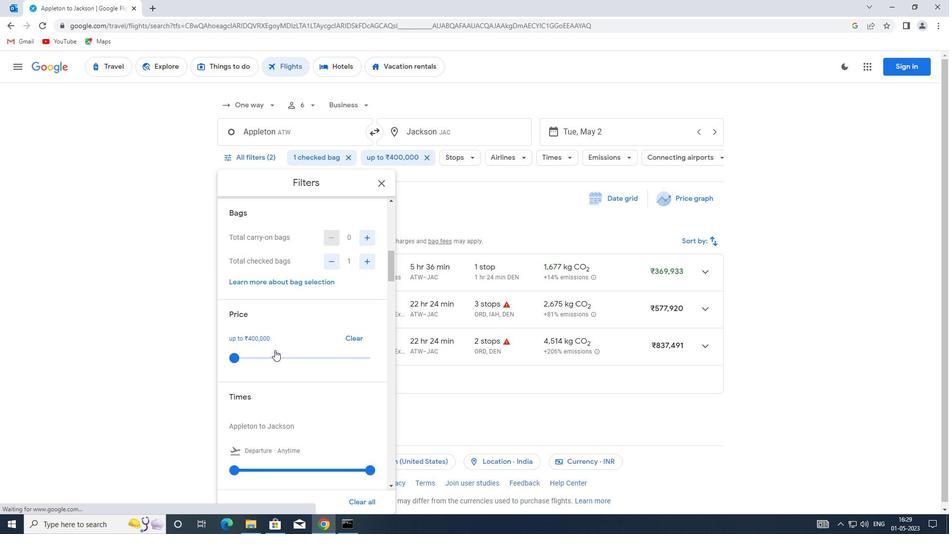 
Action: Mouse moved to (280, 348)
Screenshot: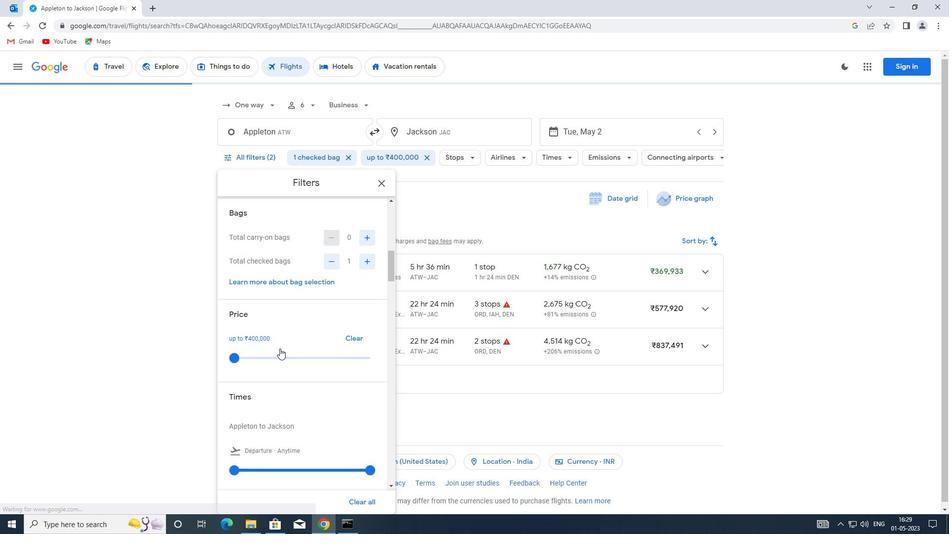 
Action: Mouse scrolled (280, 348) with delta (0, 0)
Screenshot: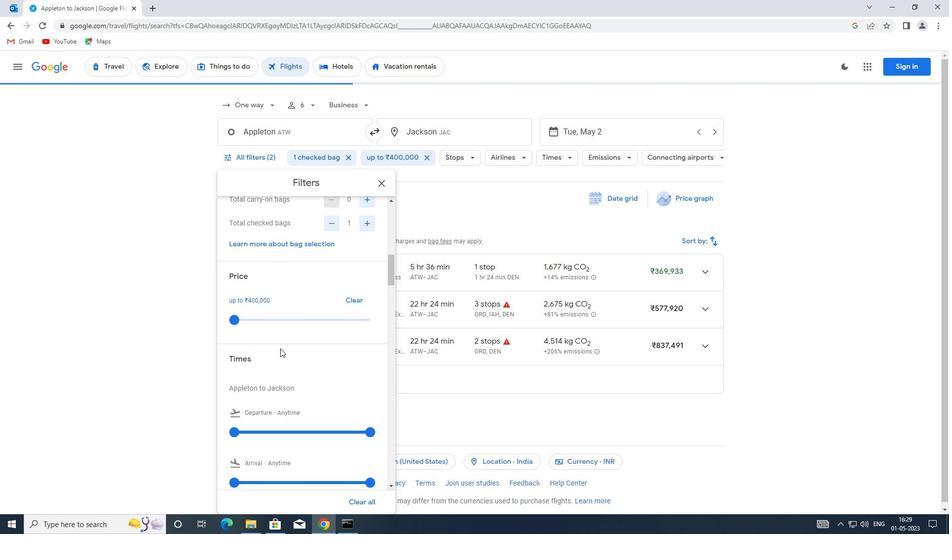 
Action: Mouse moved to (231, 370)
Screenshot: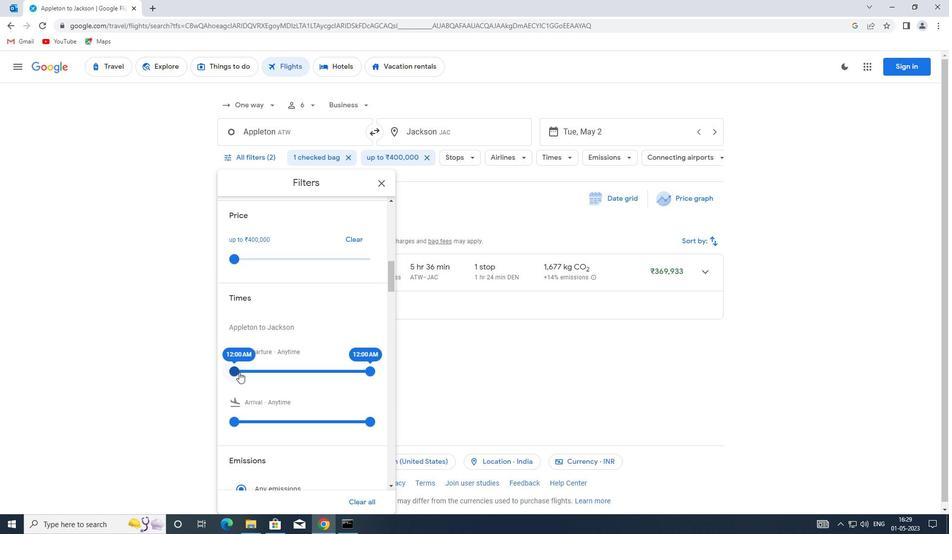 
Action: Mouse pressed left at (231, 370)
Screenshot: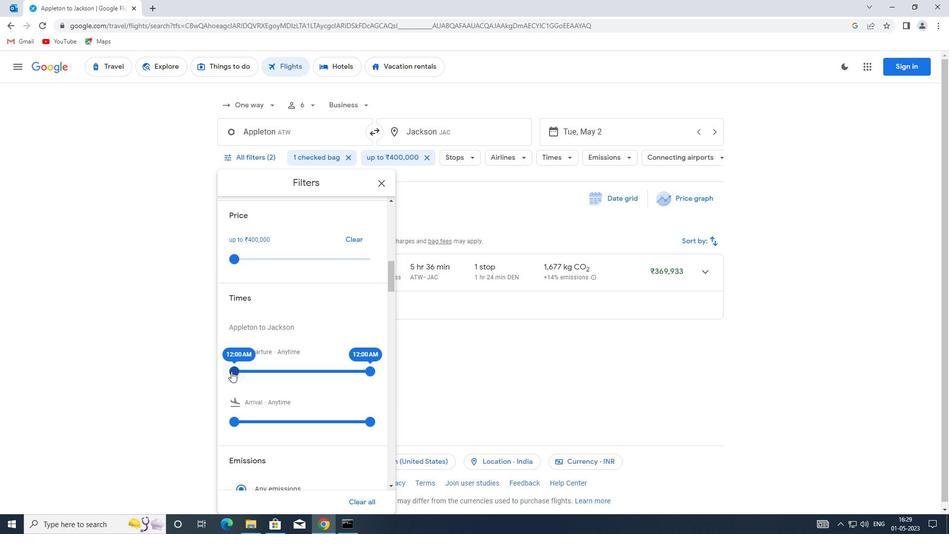 
Action: Mouse moved to (366, 371)
Screenshot: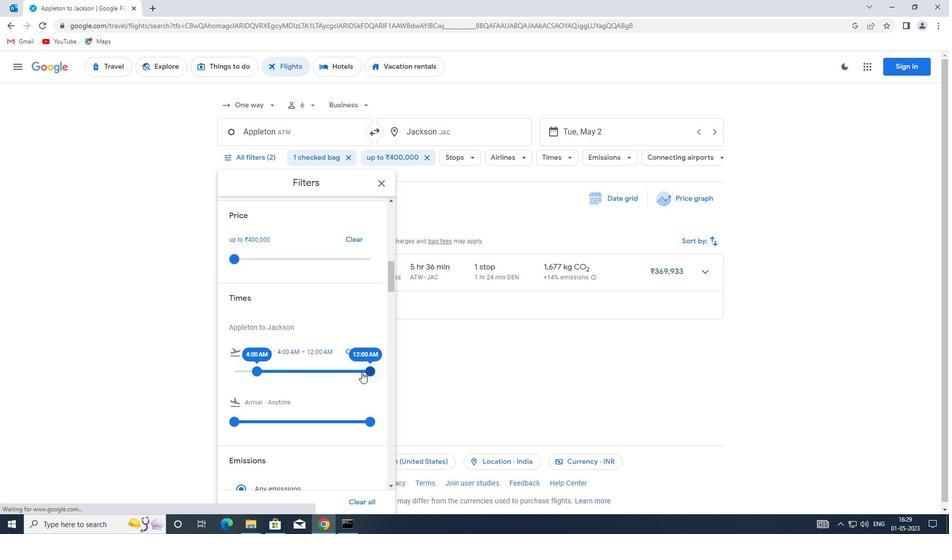 
Action: Mouse pressed left at (366, 371)
Screenshot: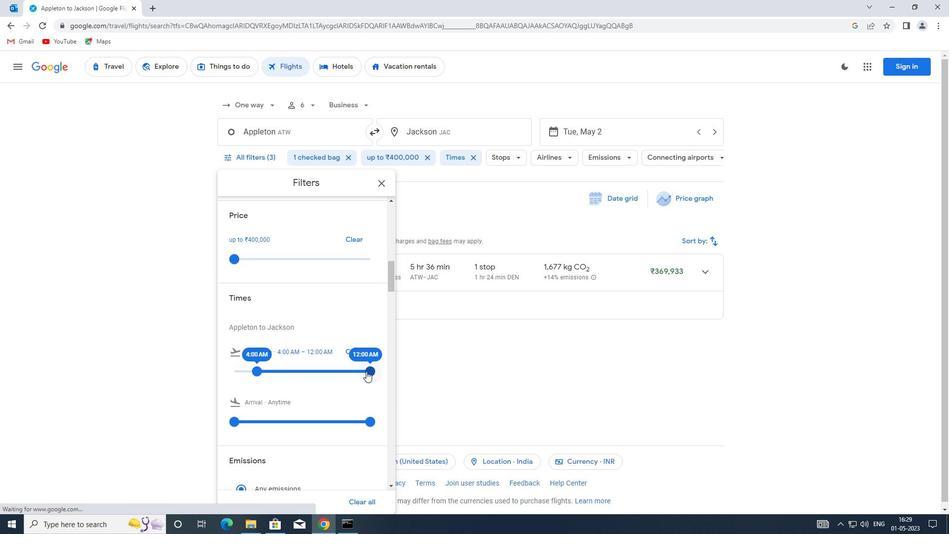 
Action: Mouse moved to (273, 358)
Screenshot: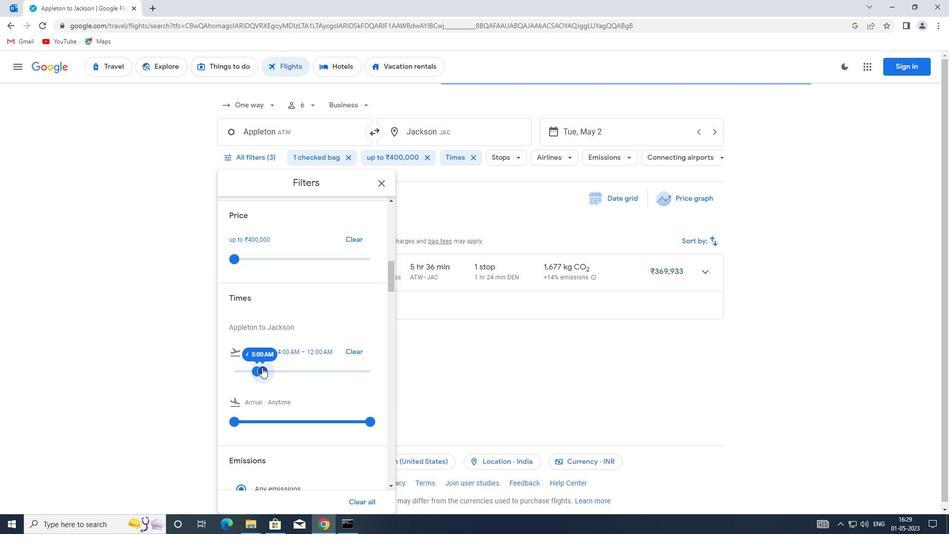 
Action: Mouse scrolled (273, 357) with delta (0, 0)
Screenshot: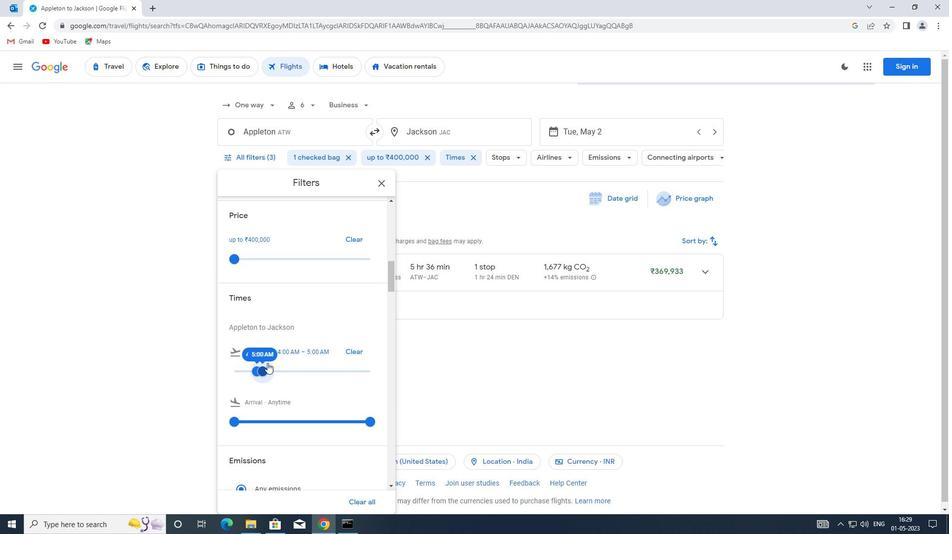 
Action: Mouse scrolled (273, 357) with delta (0, 0)
Screenshot: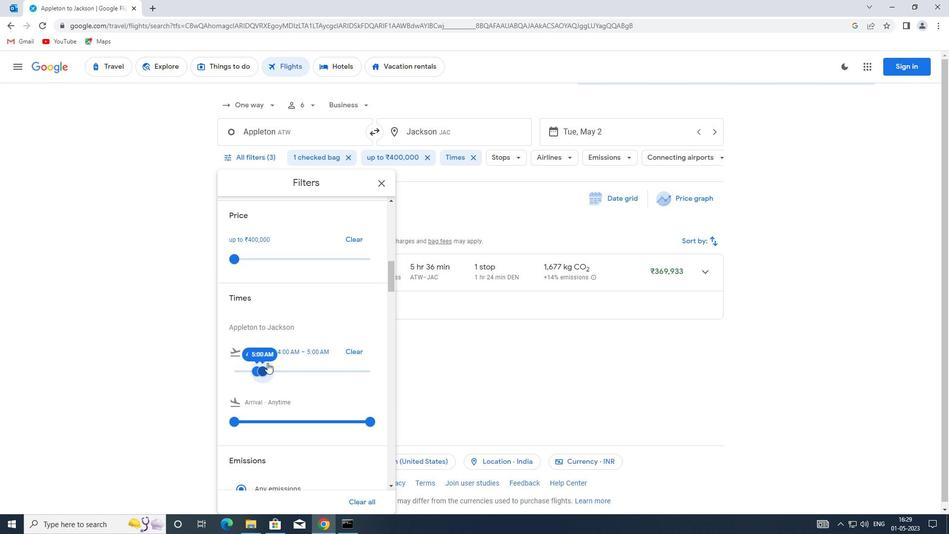 
Action: Mouse moved to (381, 182)
Screenshot: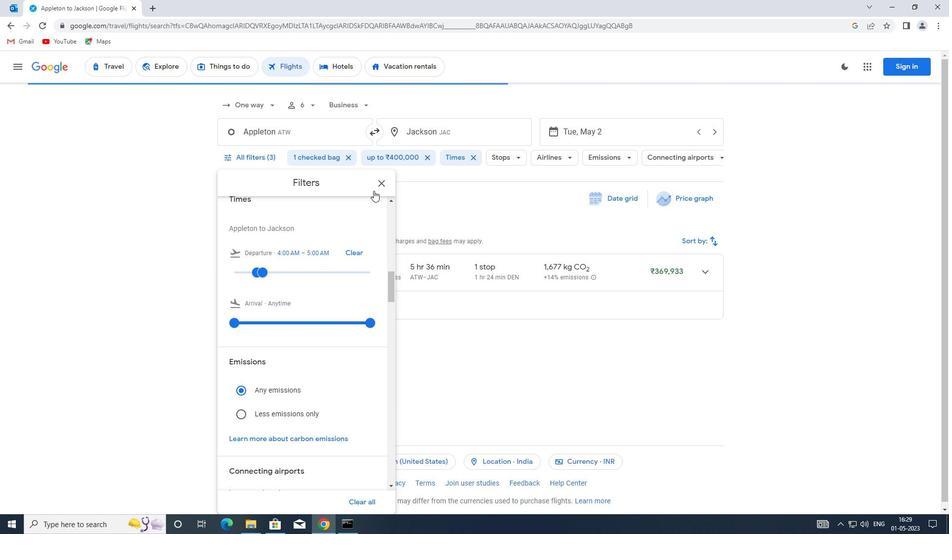 
Action: Mouse pressed left at (381, 182)
Screenshot: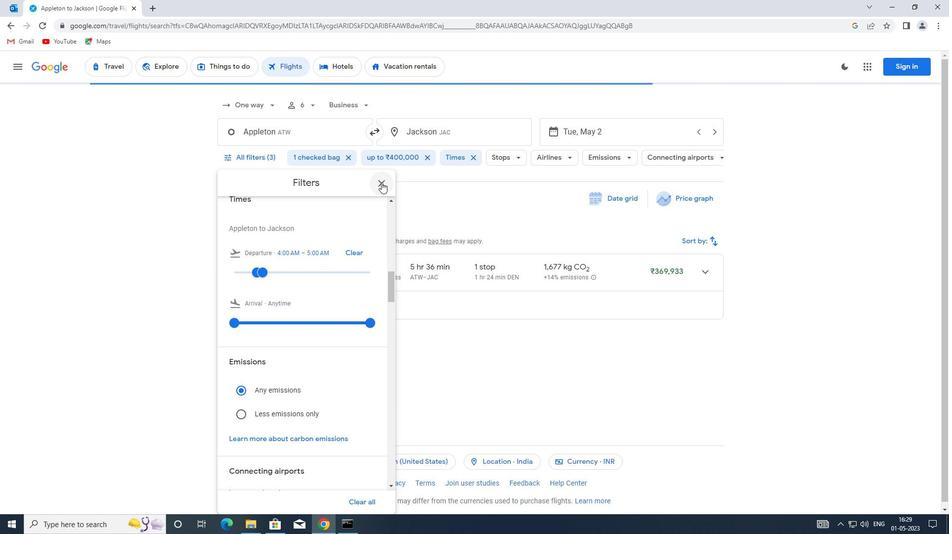 
Action: Mouse moved to (381, 181)
Screenshot: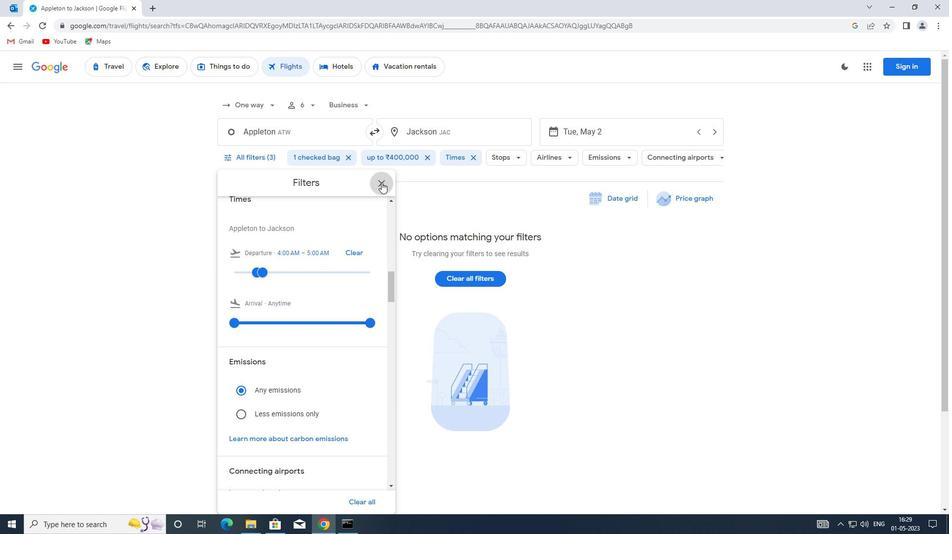 
